 Task: Change  the formatting of the data to Which is Less than 10, In conditional formating, put the option 'Light Red Fill with Drak Red Text. 'add another formatting option Format As Table, insert the option Blue Table style Light 9 In the sheet   Revive Sales templetes   book
Action: Mouse moved to (20, 184)
Screenshot: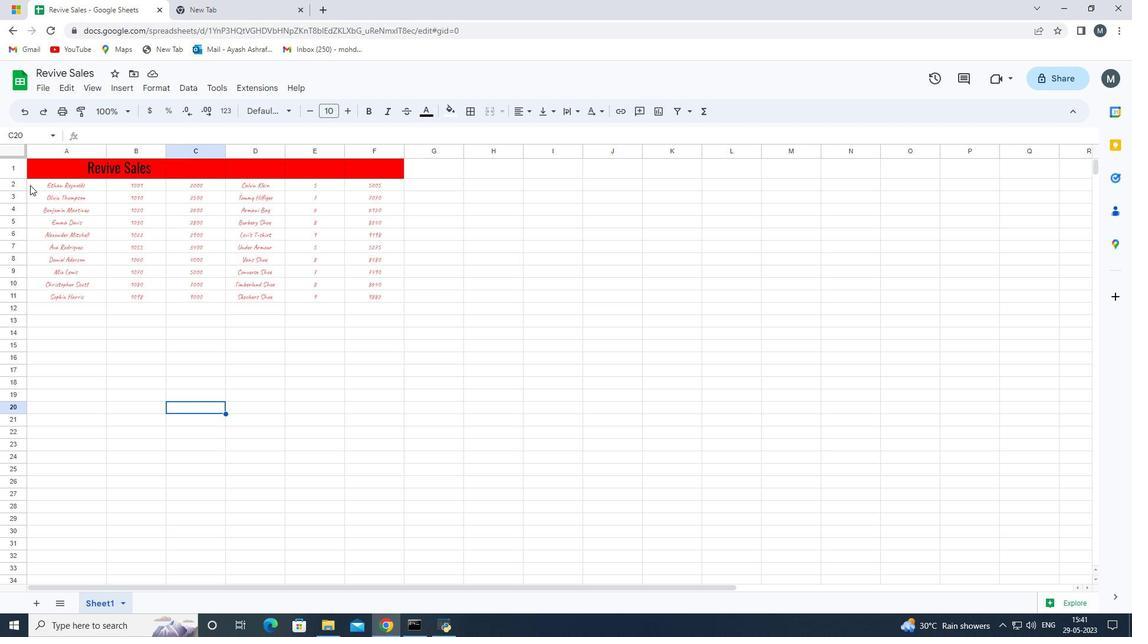 
Action: Mouse pressed left at (20, 184)
Screenshot: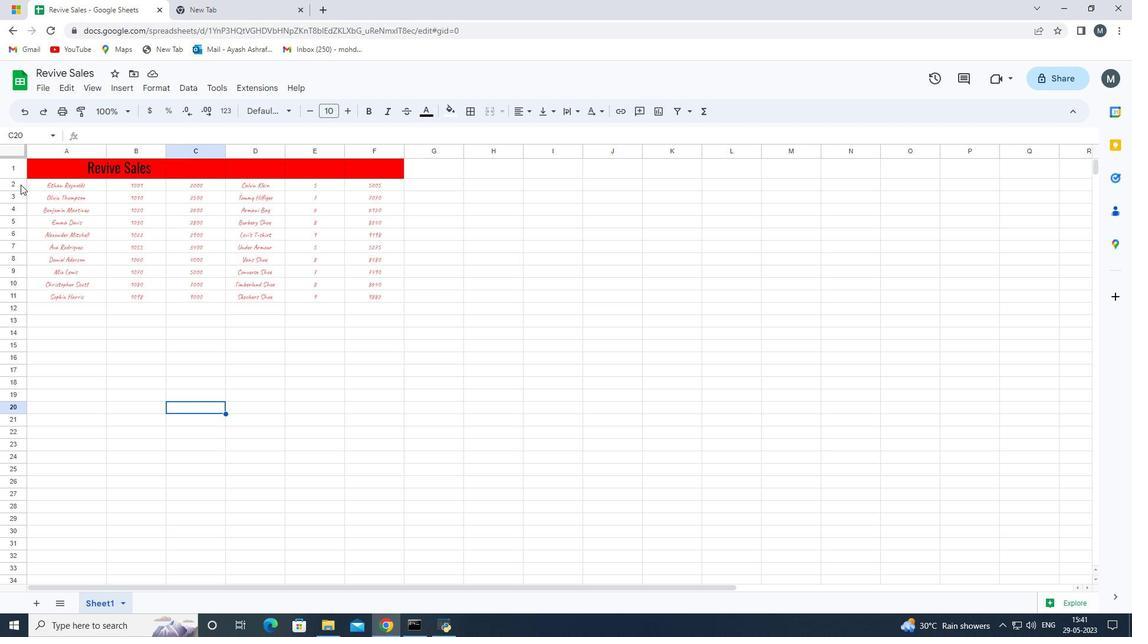 
Action: Mouse moved to (161, 86)
Screenshot: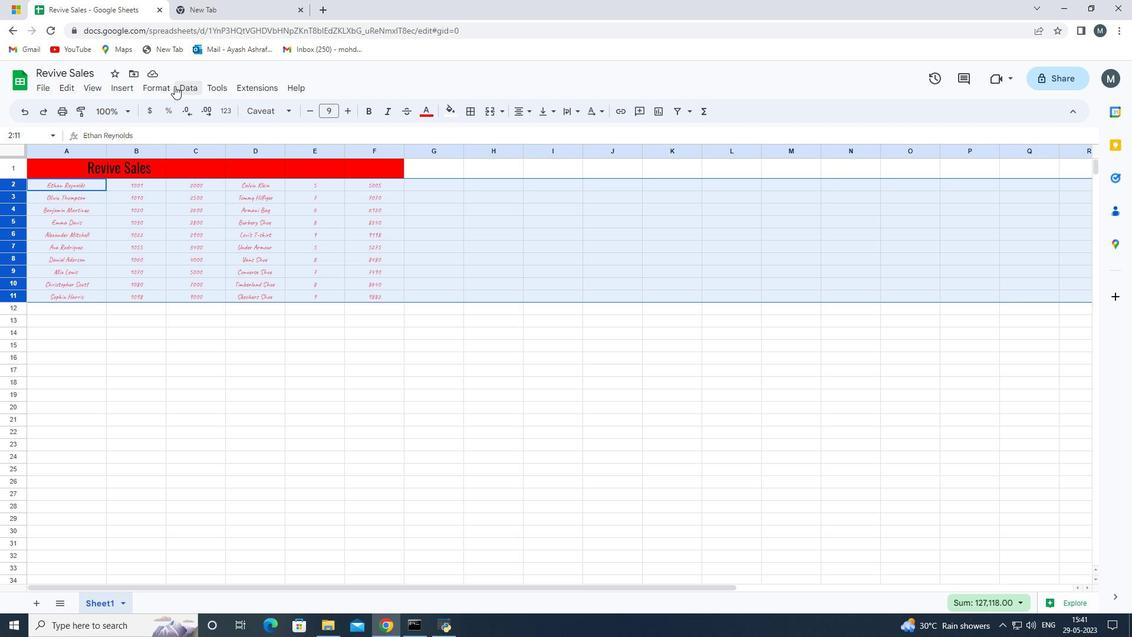 
Action: Mouse pressed left at (161, 86)
Screenshot: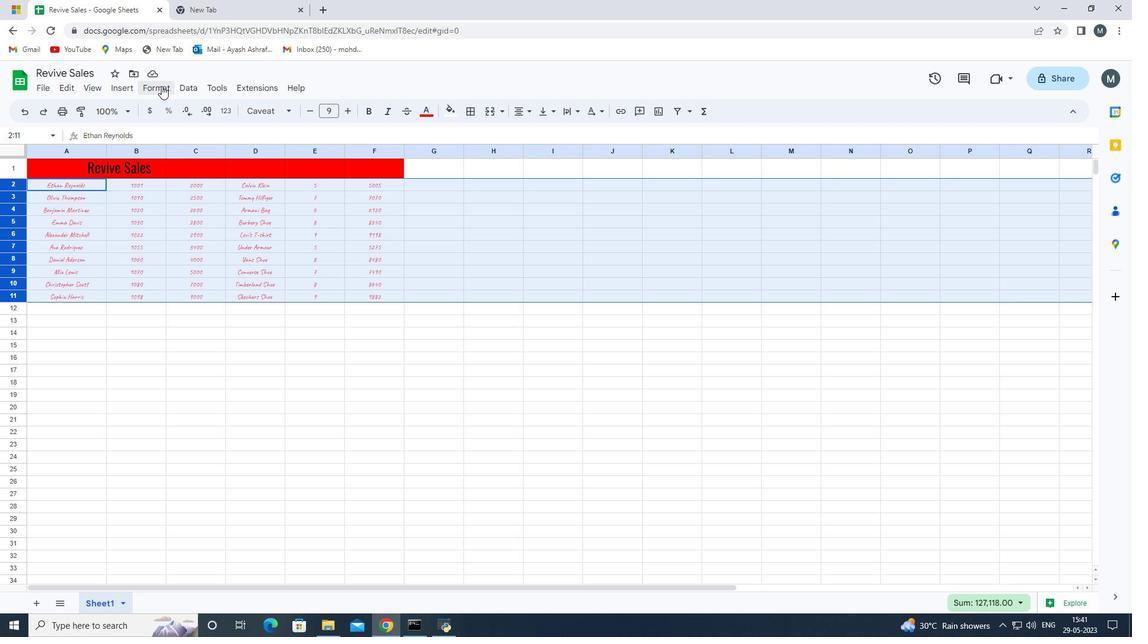 
Action: Mouse moved to (201, 290)
Screenshot: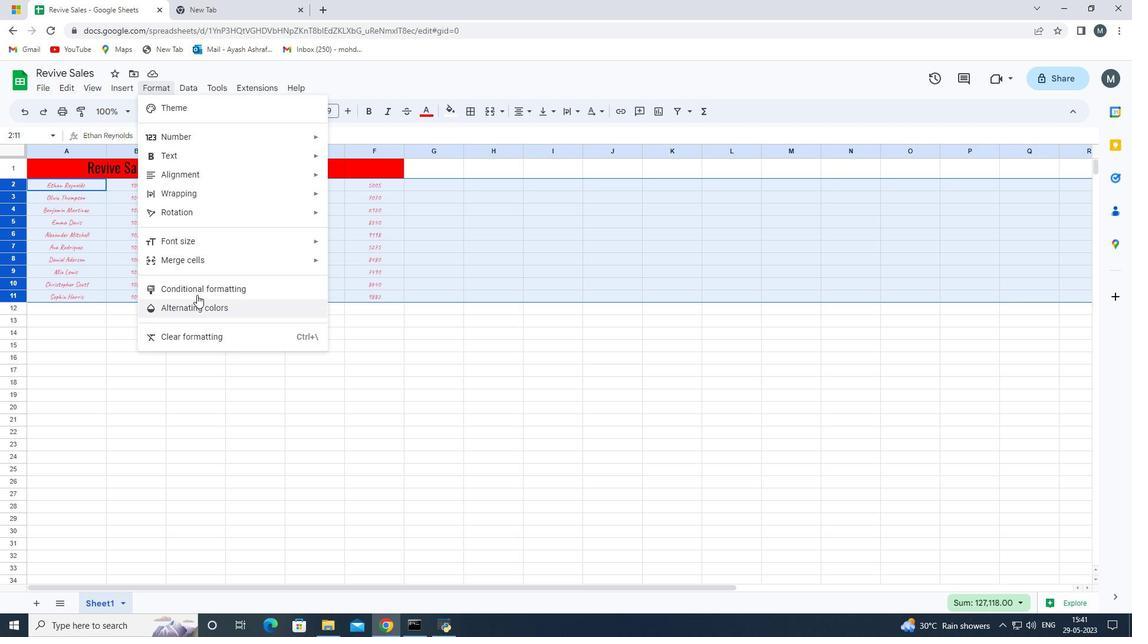 
Action: Mouse pressed left at (201, 290)
Screenshot: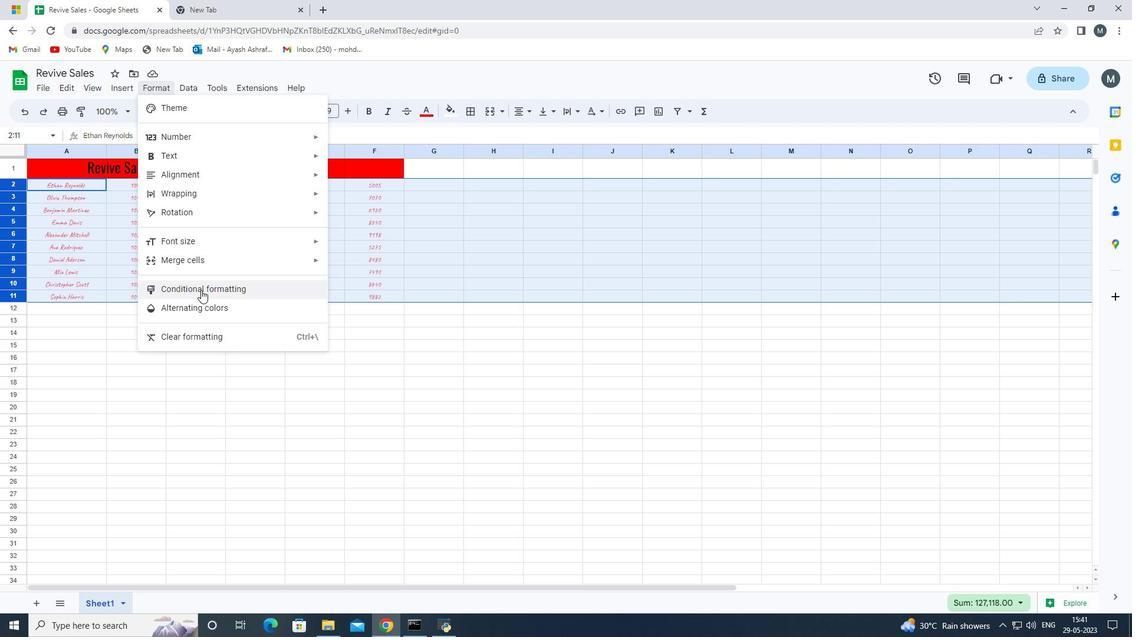 
Action: Mouse moved to (975, 270)
Screenshot: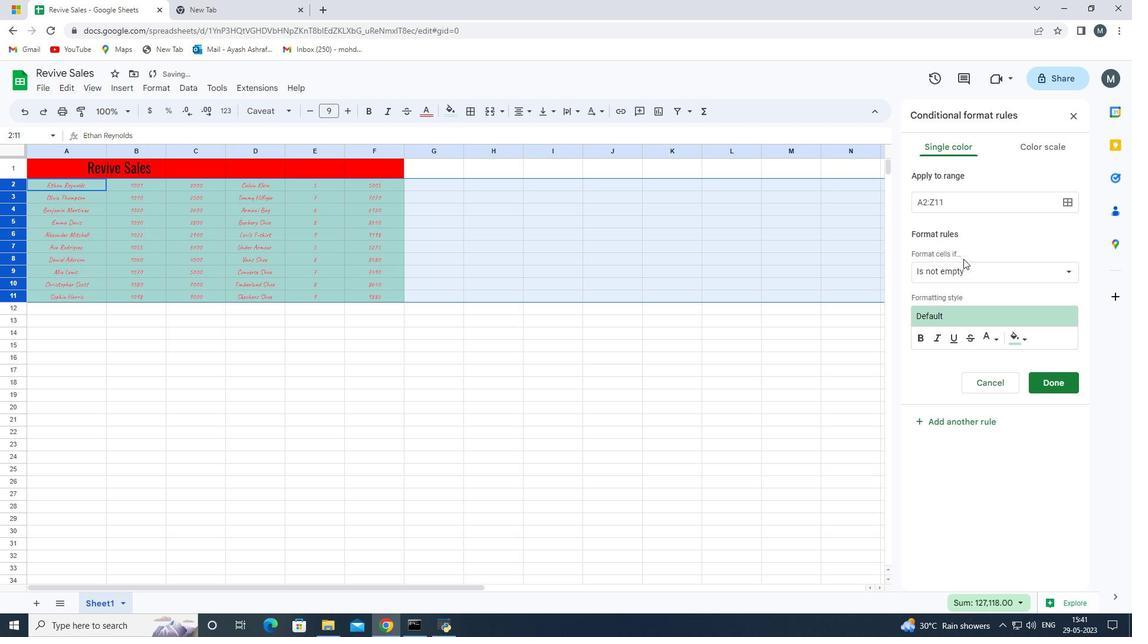 
Action: Mouse pressed left at (975, 270)
Screenshot: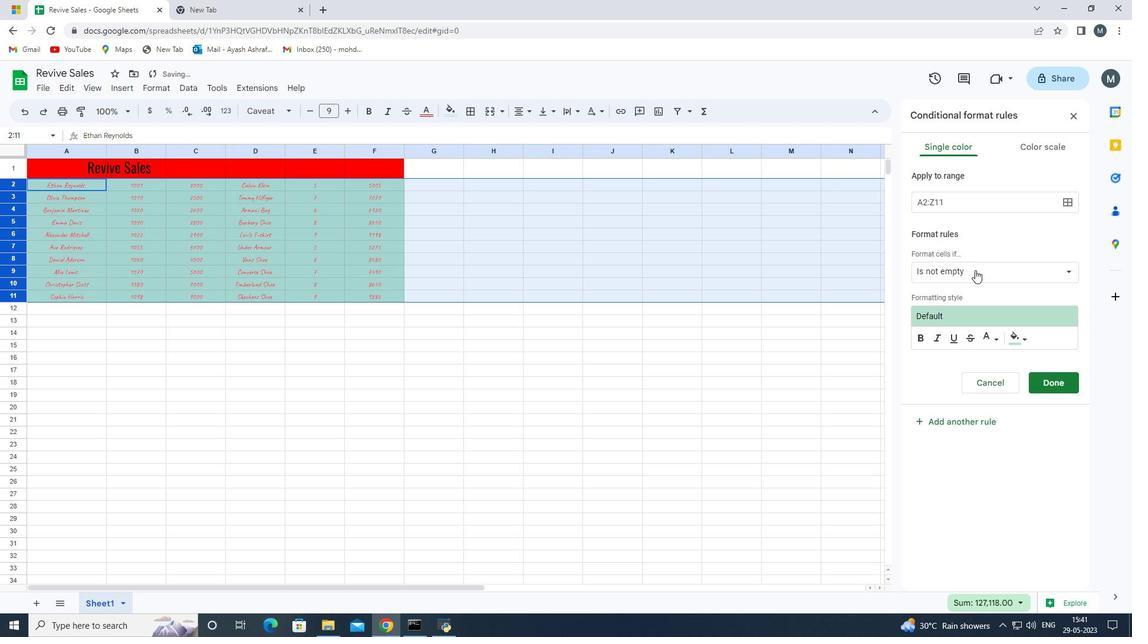 
Action: Mouse moved to (970, 499)
Screenshot: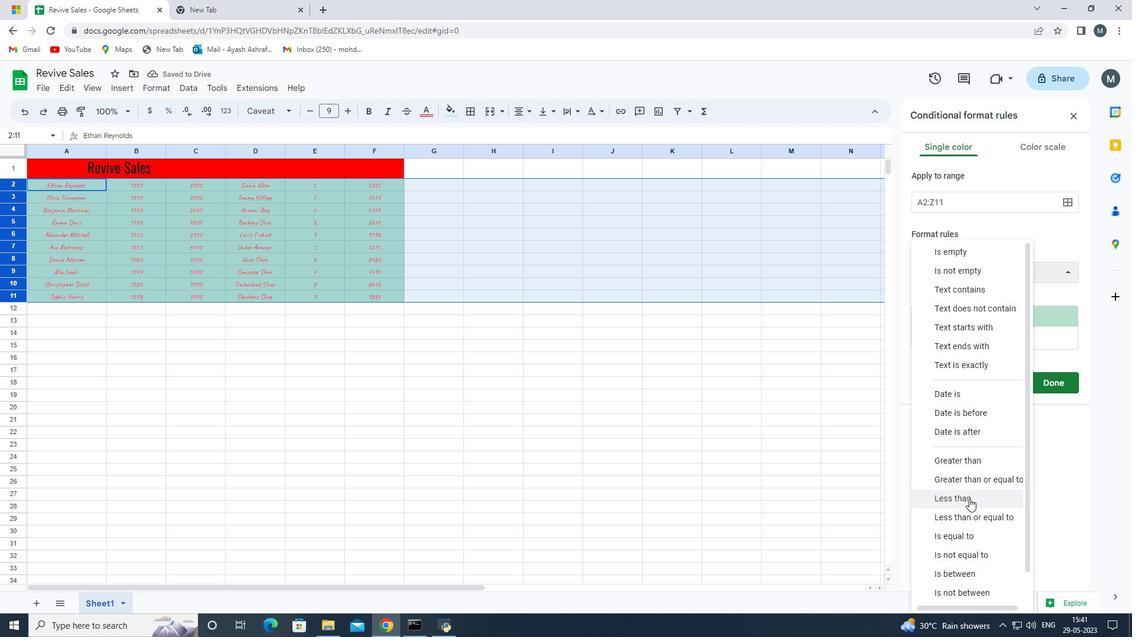
Action: Mouse pressed left at (970, 499)
Screenshot: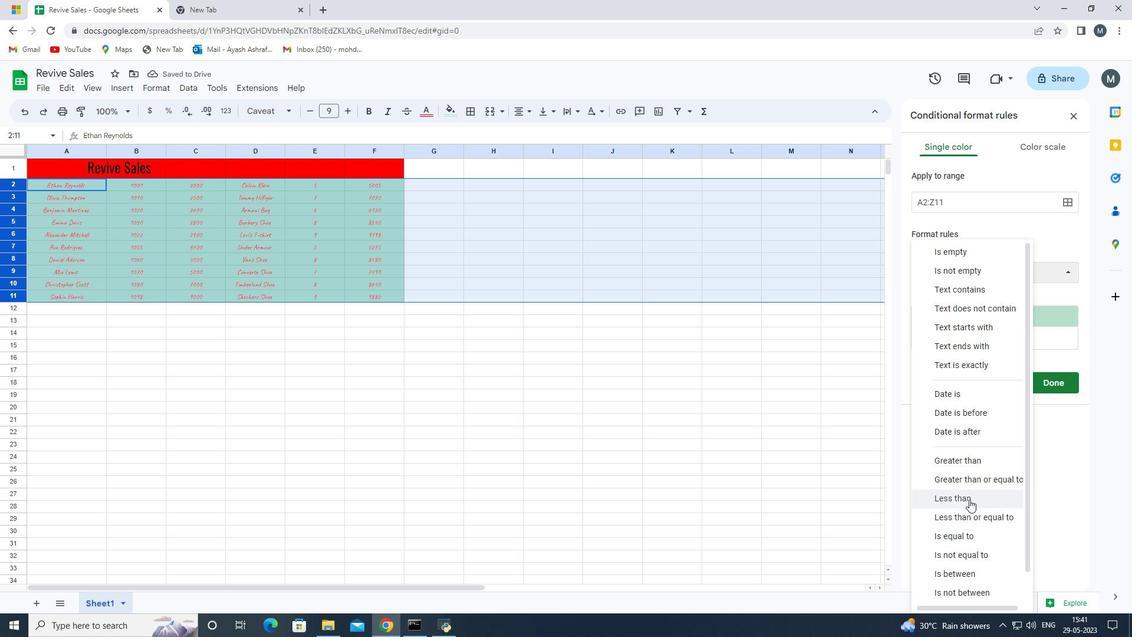 
Action: Mouse moved to (953, 299)
Screenshot: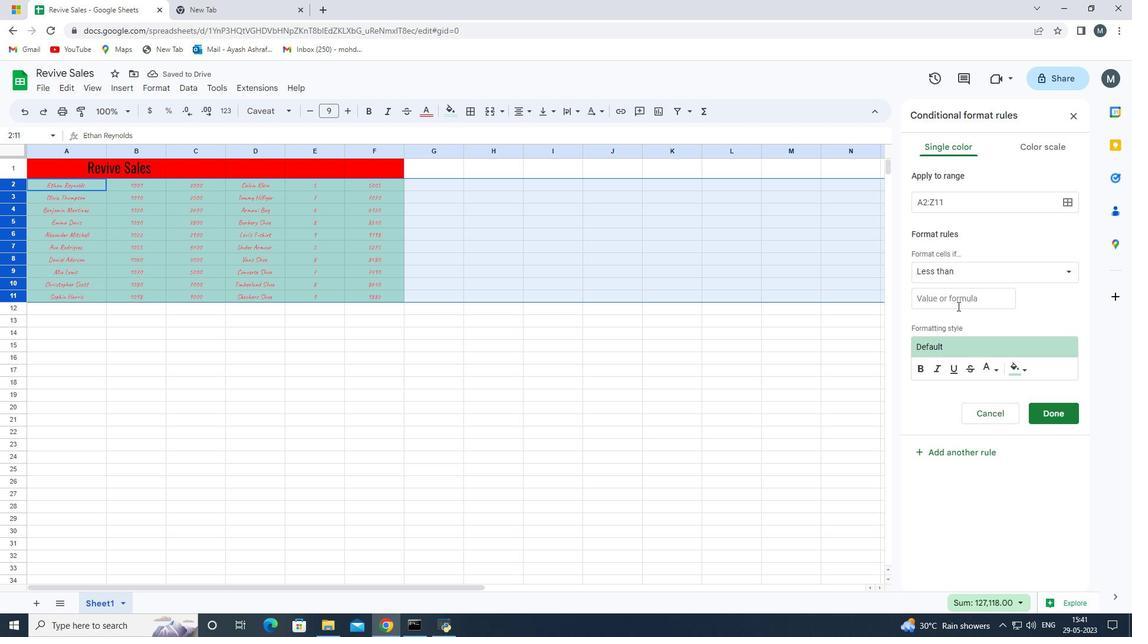 
Action: Mouse pressed left at (953, 299)
Screenshot: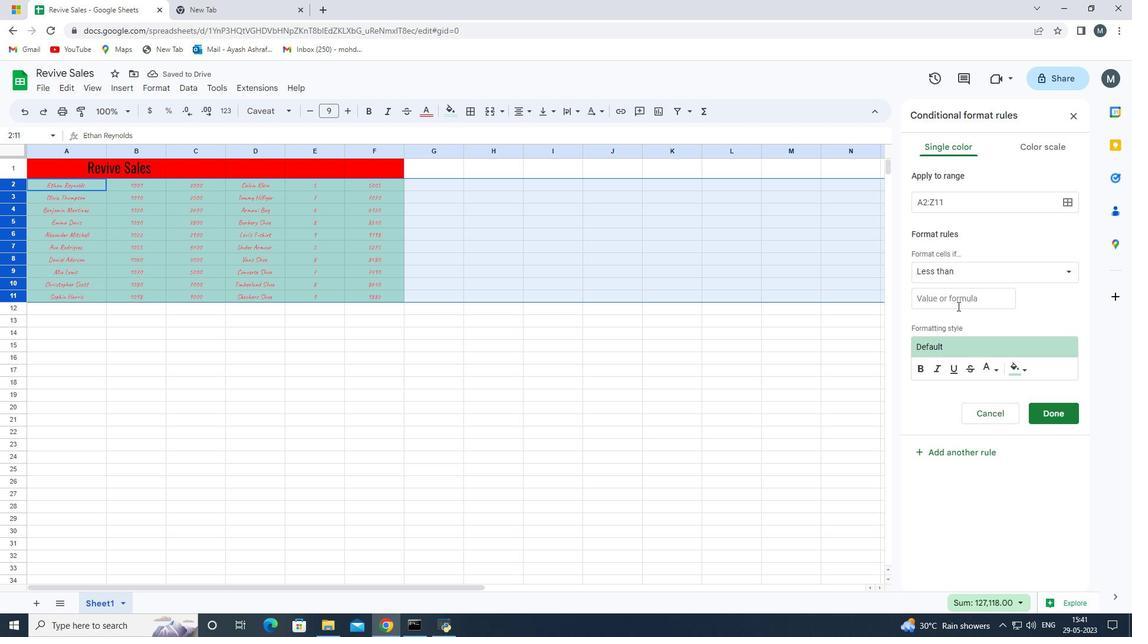 
Action: Key pressed 10
Screenshot: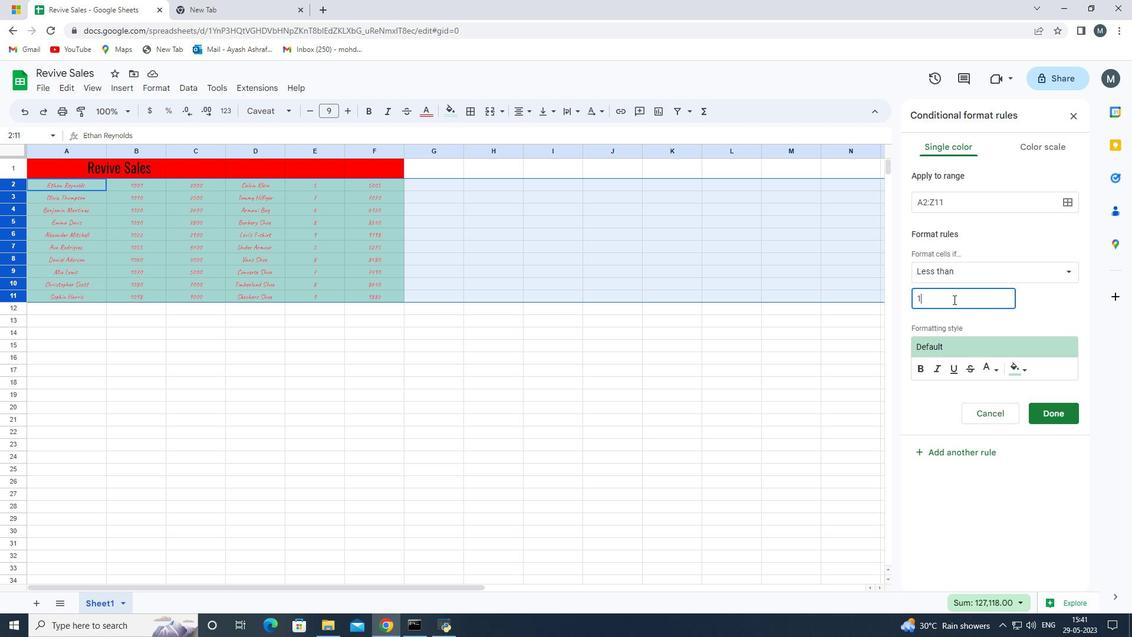 
Action: Mouse moved to (1020, 369)
Screenshot: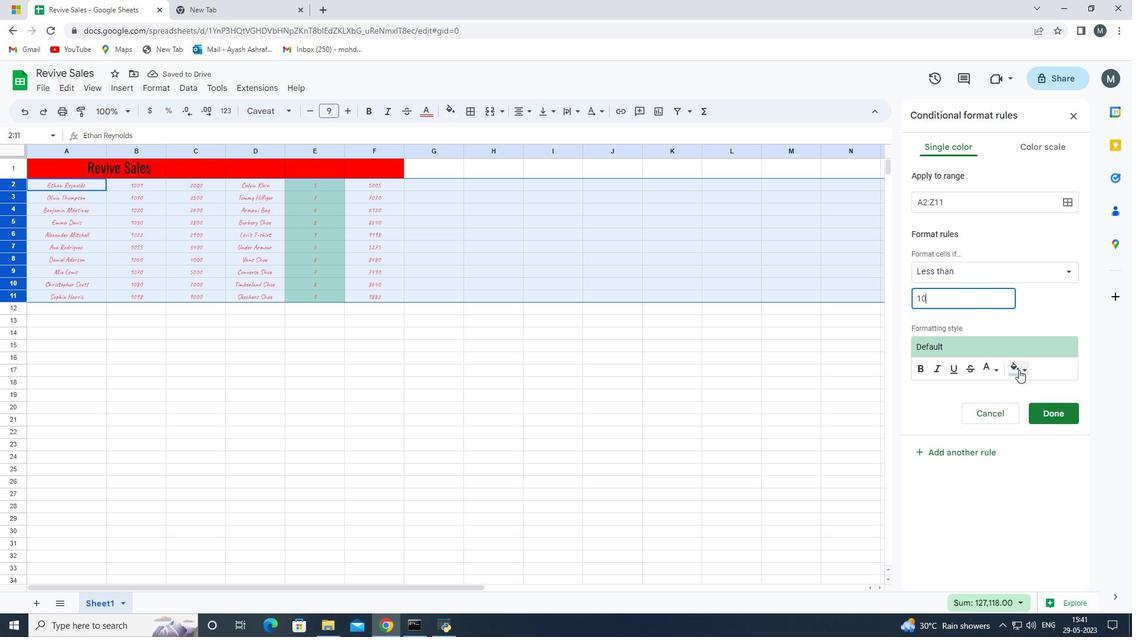 
Action: Mouse pressed left at (1020, 369)
Screenshot: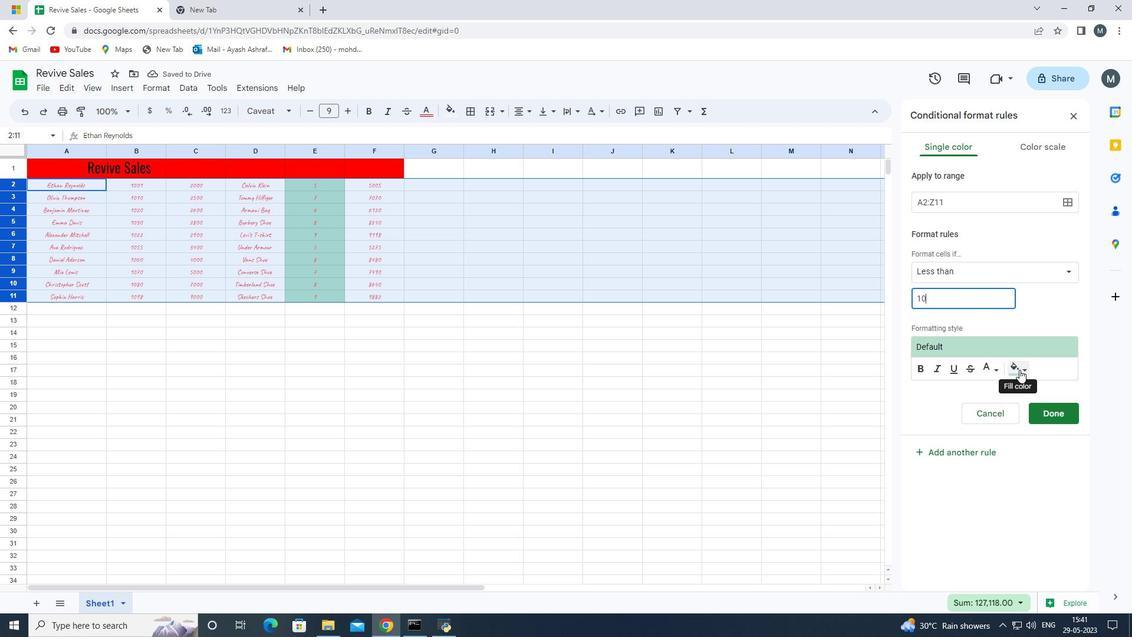 
Action: Mouse moved to (990, 411)
Screenshot: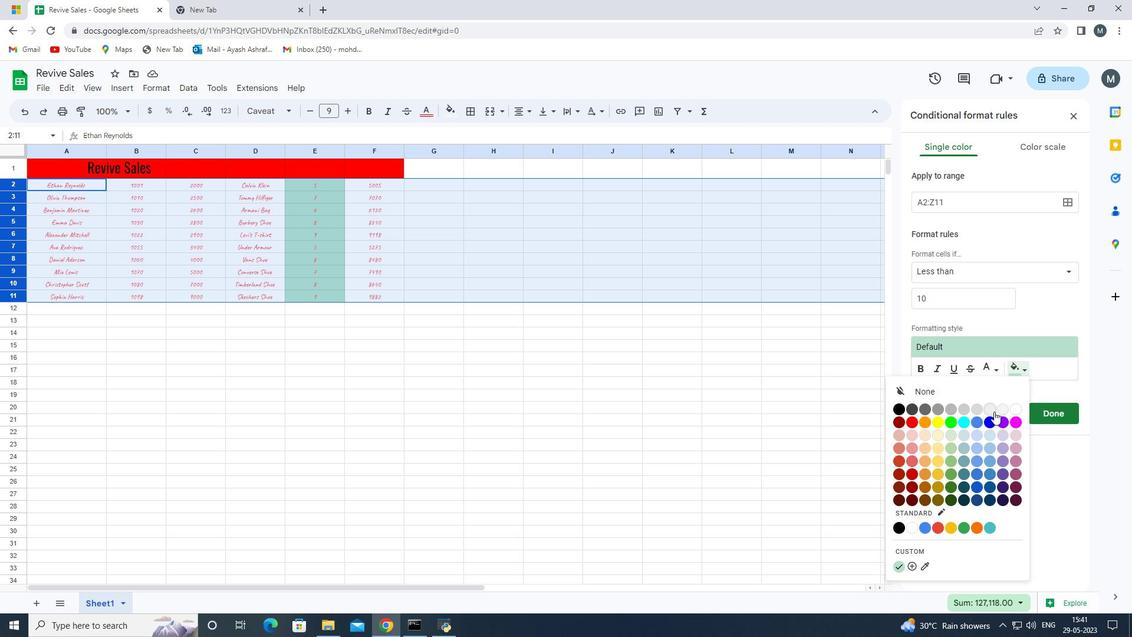
Action: Mouse pressed left at (990, 411)
Screenshot: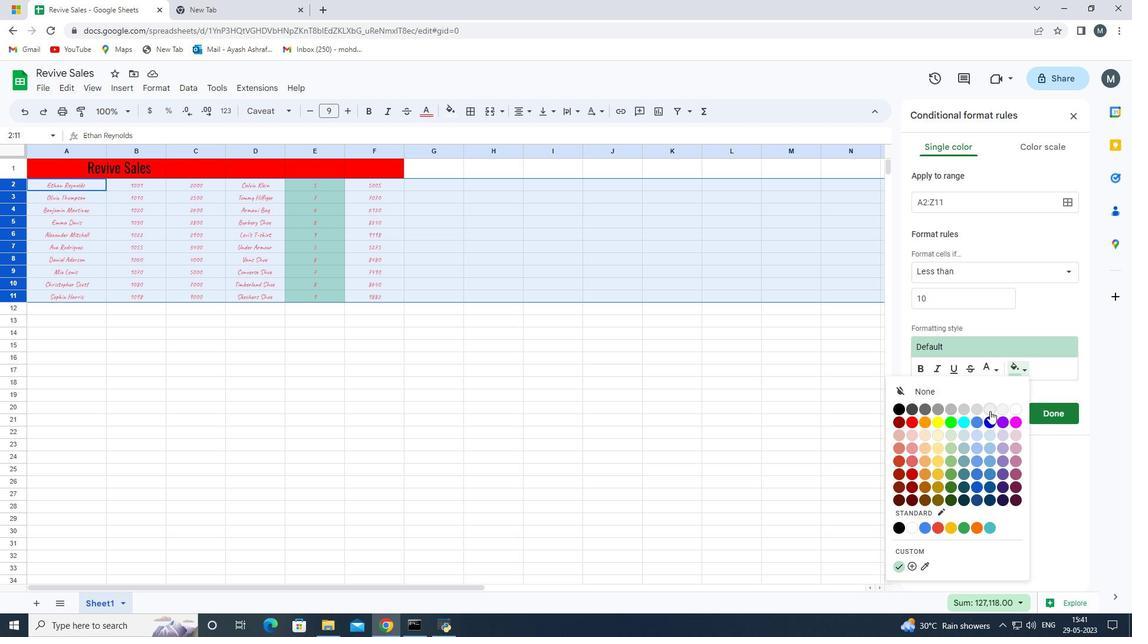 
Action: Mouse moved to (991, 371)
Screenshot: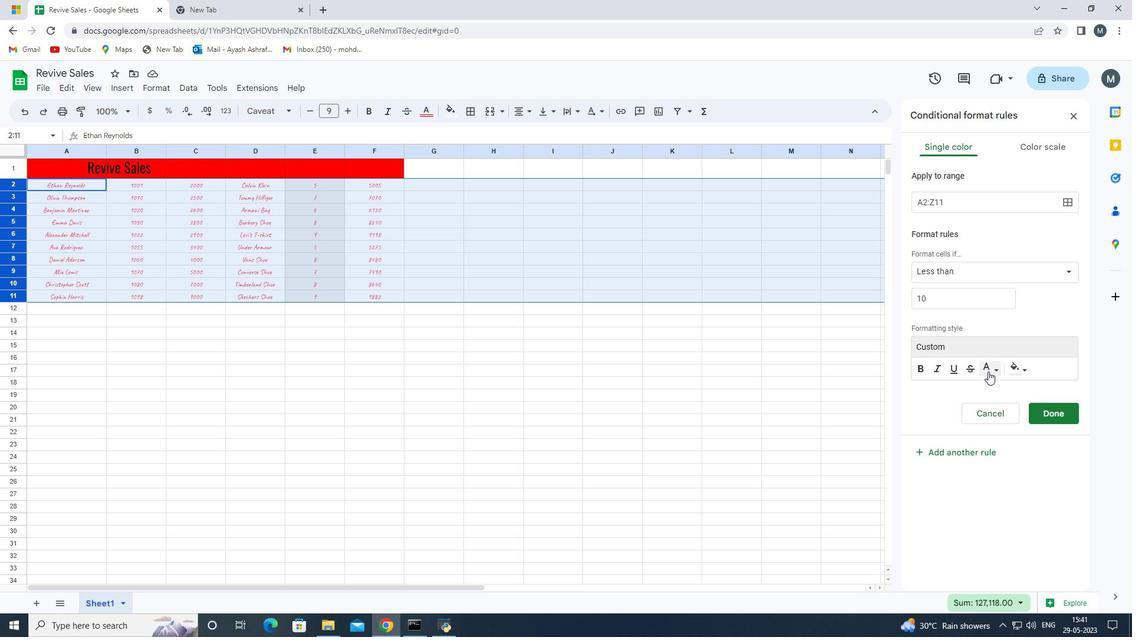 
Action: Mouse pressed left at (991, 371)
Screenshot: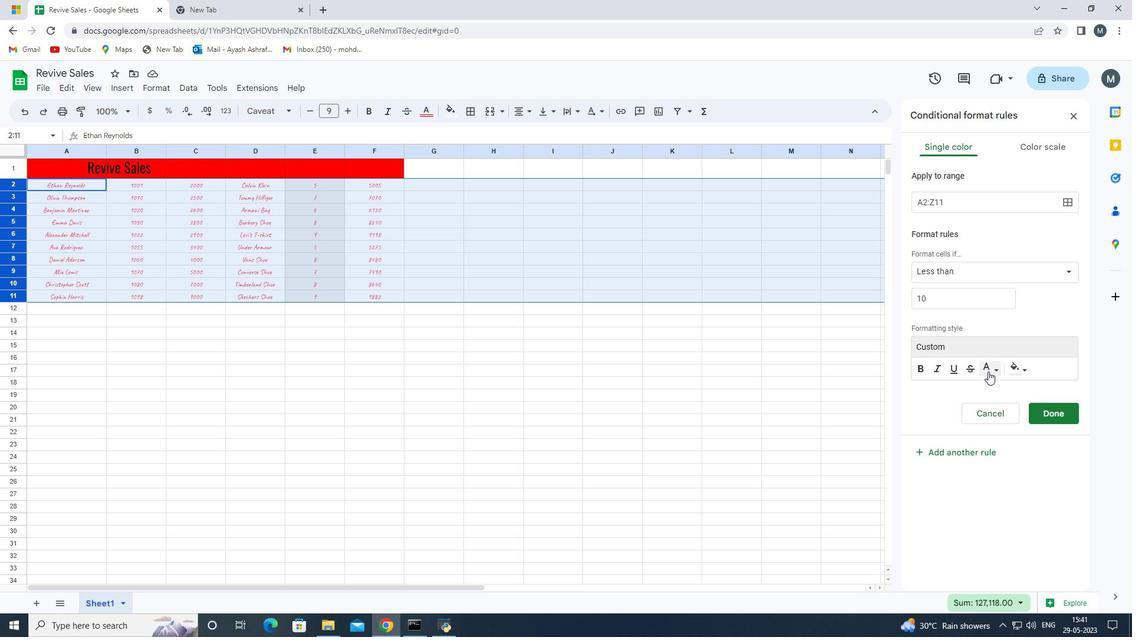 
Action: Mouse moved to (995, 471)
Screenshot: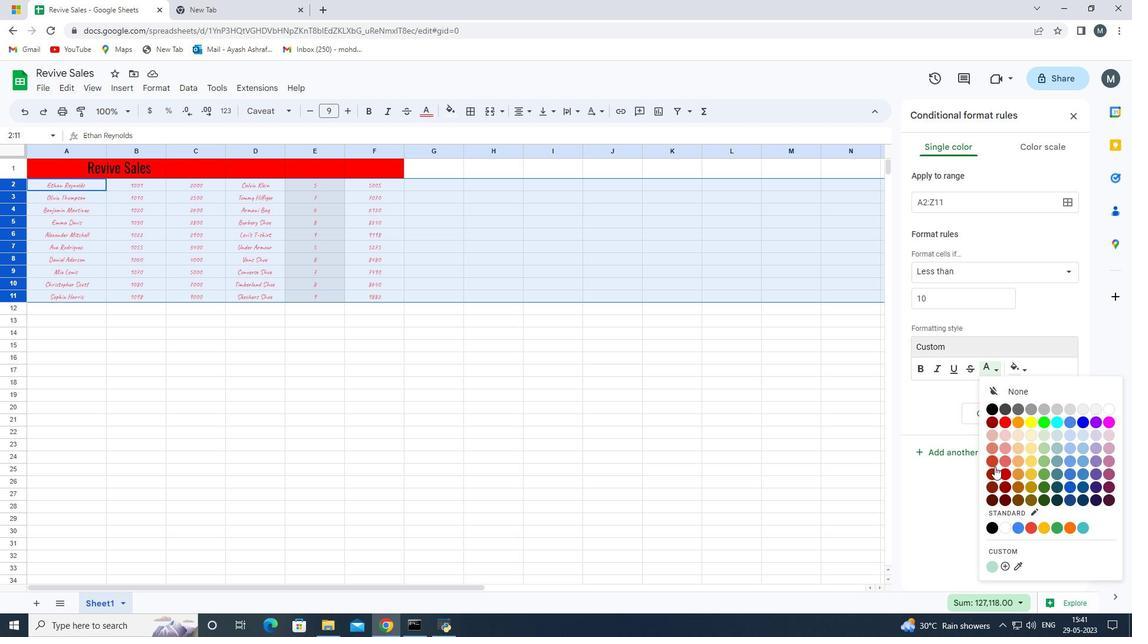 
Action: Mouse pressed left at (995, 471)
Screenshot: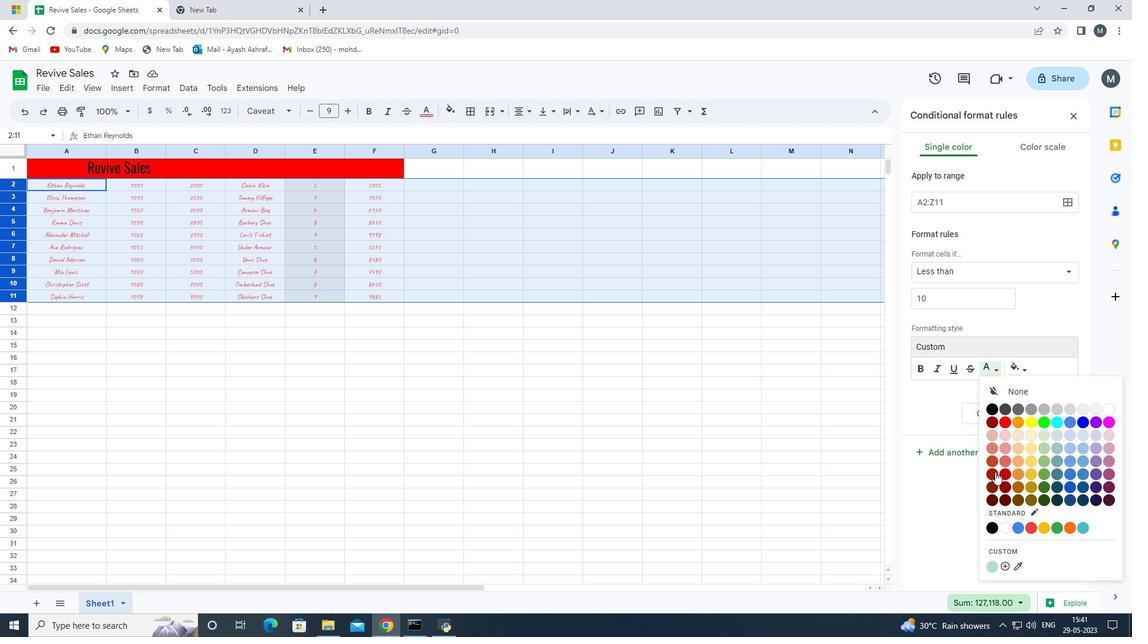 
Action: Mouse moved to (163, 85)
Screenshot: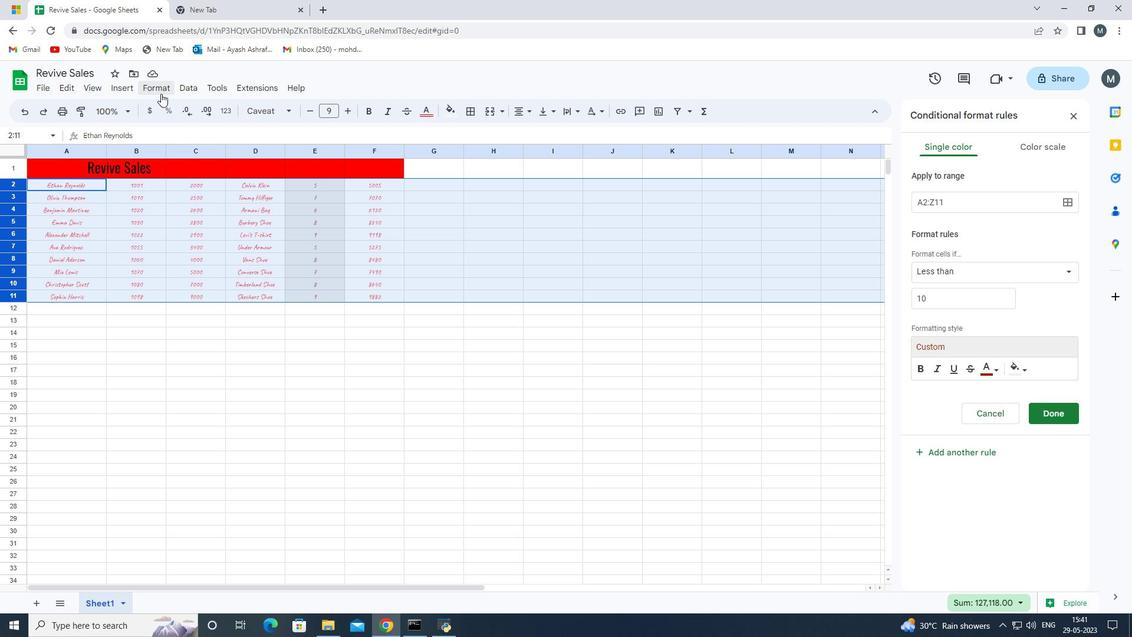 
Action: Mouse pressed left at (163, 85)
Screenshot: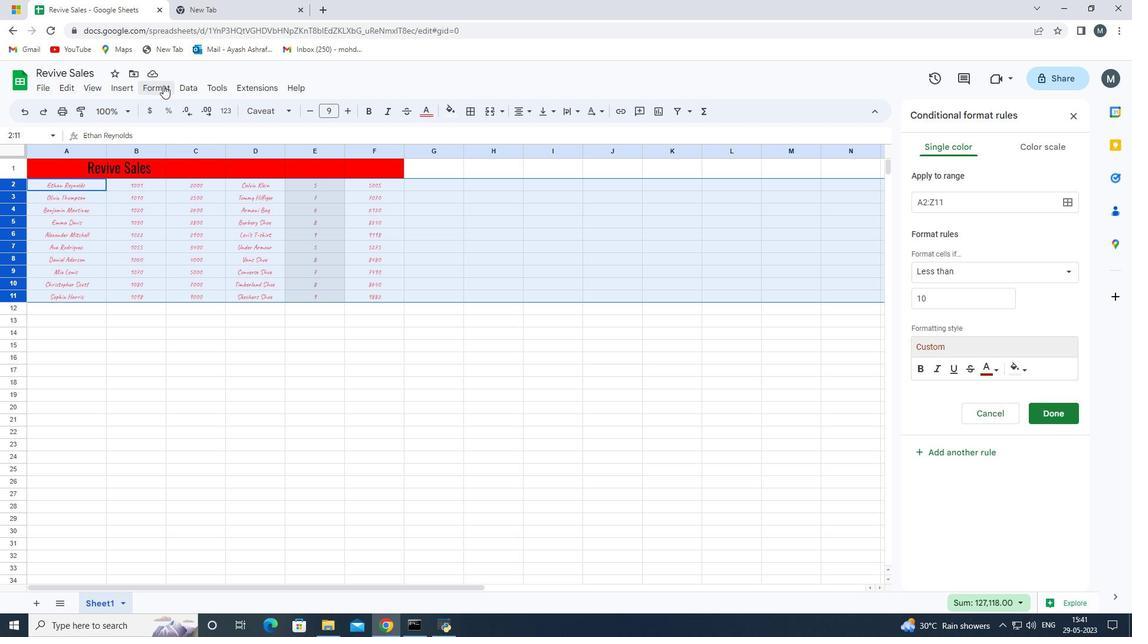 
Action: Mouse moved to (209, 311)
Screenshot: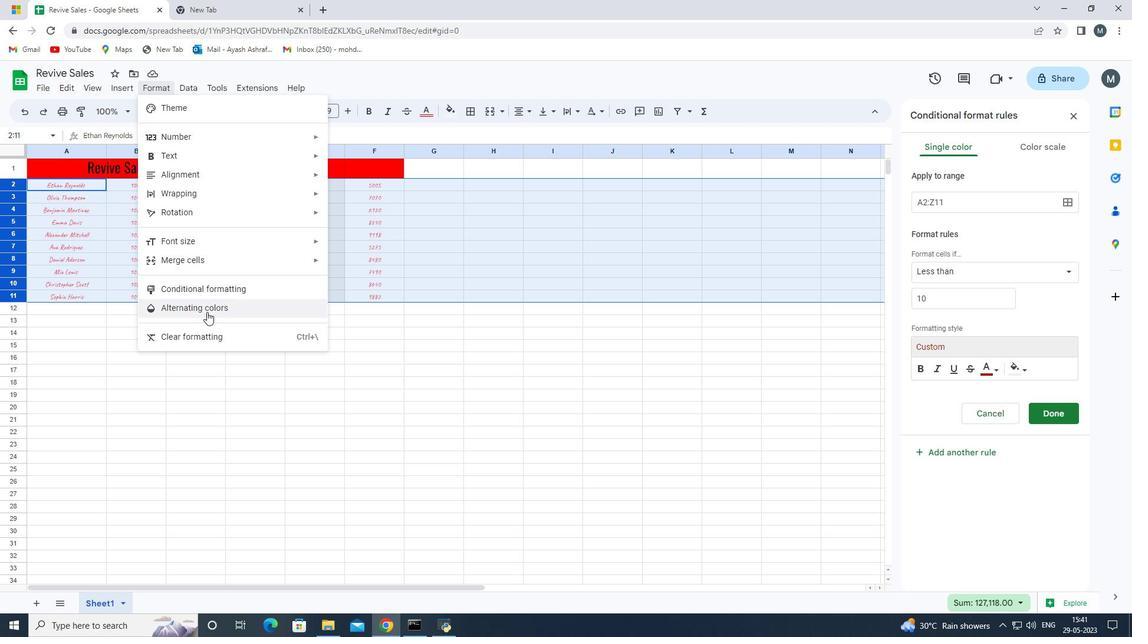 
Action: Mouse pressed left at (209, 311)
Screenshot: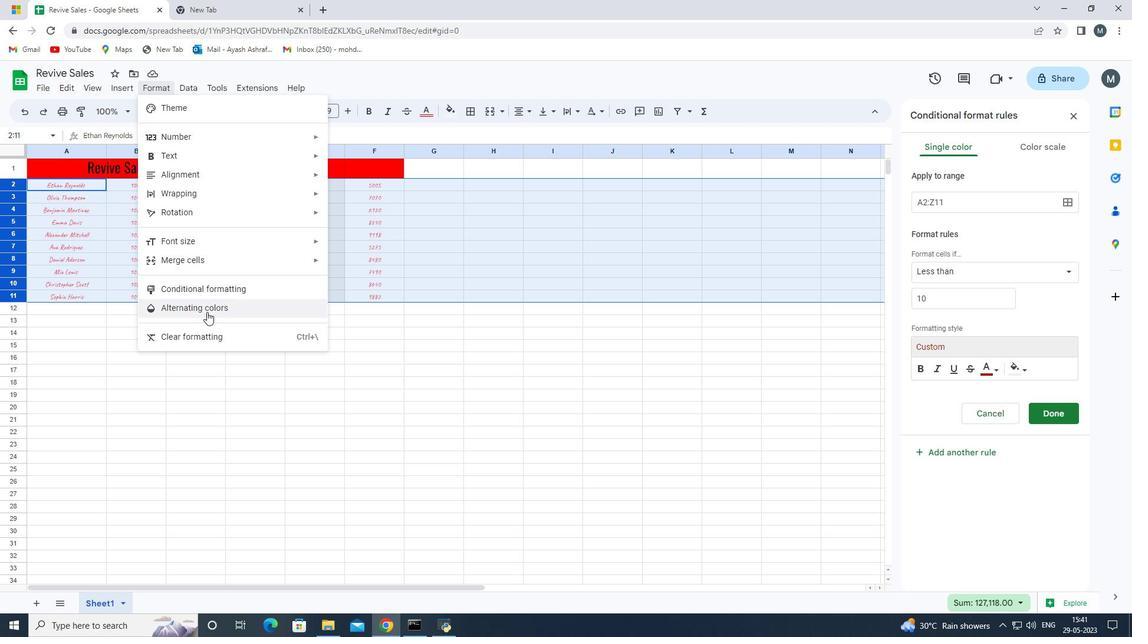 
Action: Mouse moved to (1044, 264)
Screenshot: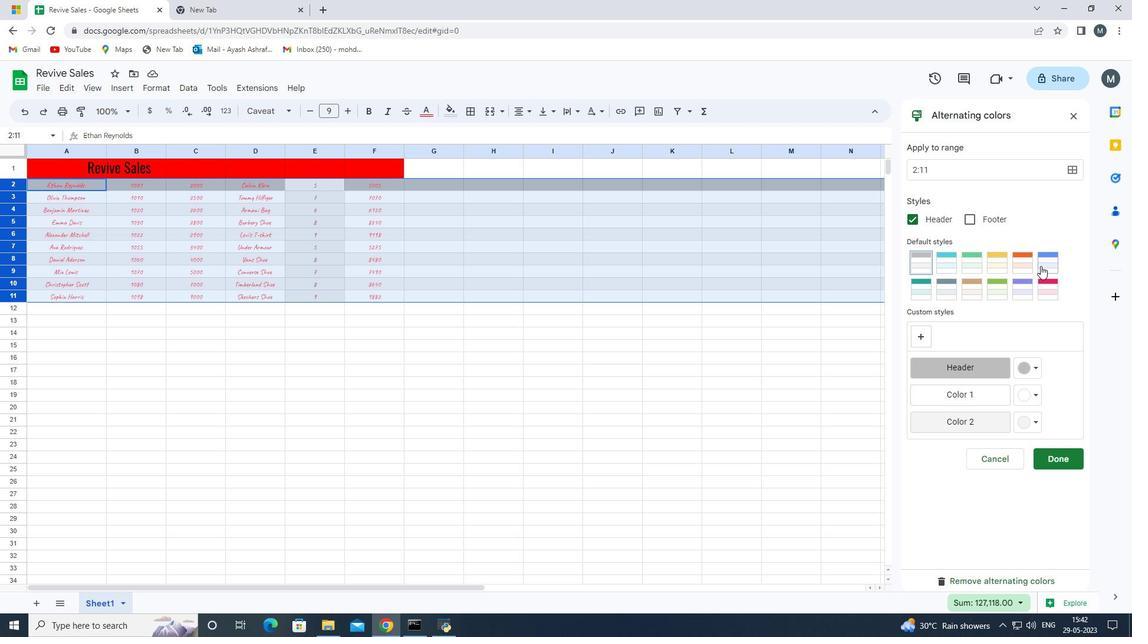 
Action: Mouse pressed left at (1044, 264)
Screenshot: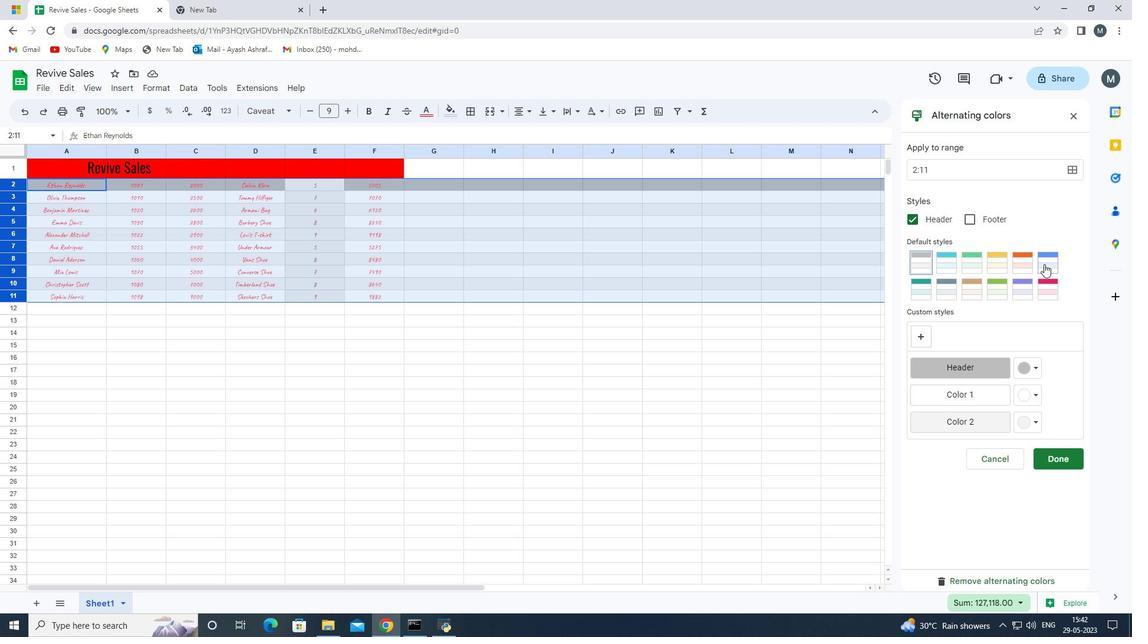
Action: Mouse moved to (918, 338)
Screenshot: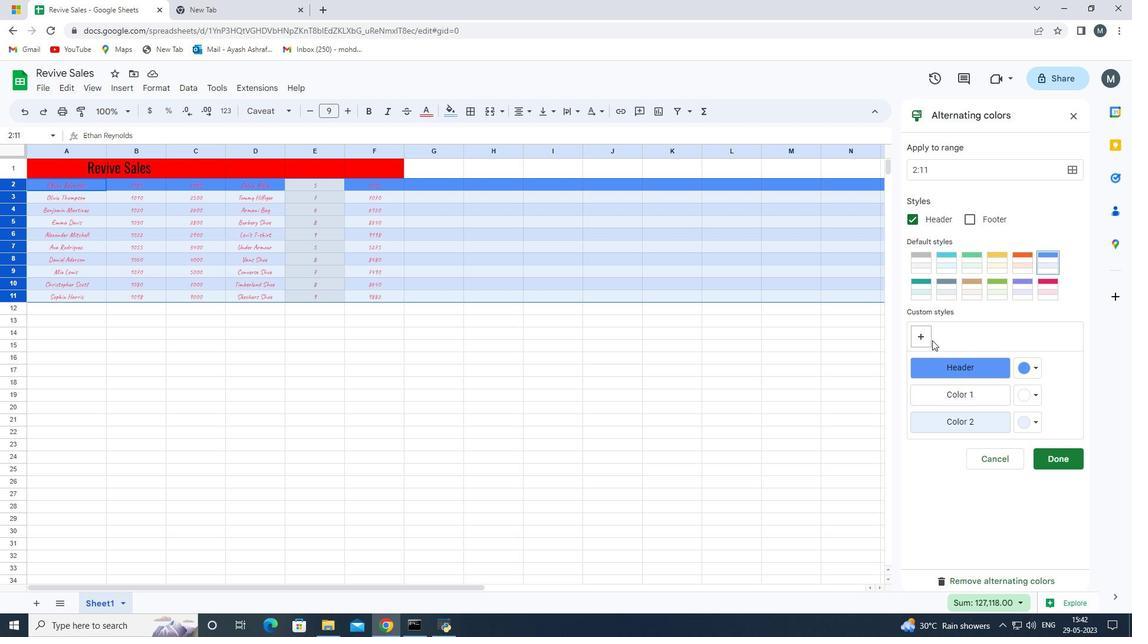 
Action: Mouse pressed left at (918, 338)
Screenshot: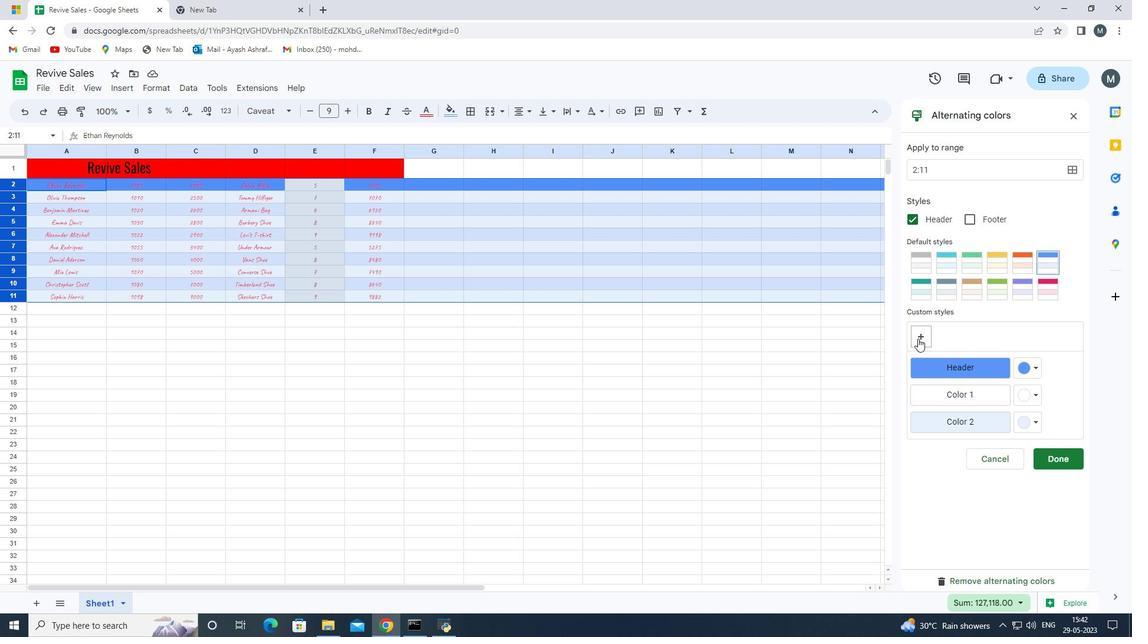 
Action: Mouse moved to (1034, 369)
Screenshot: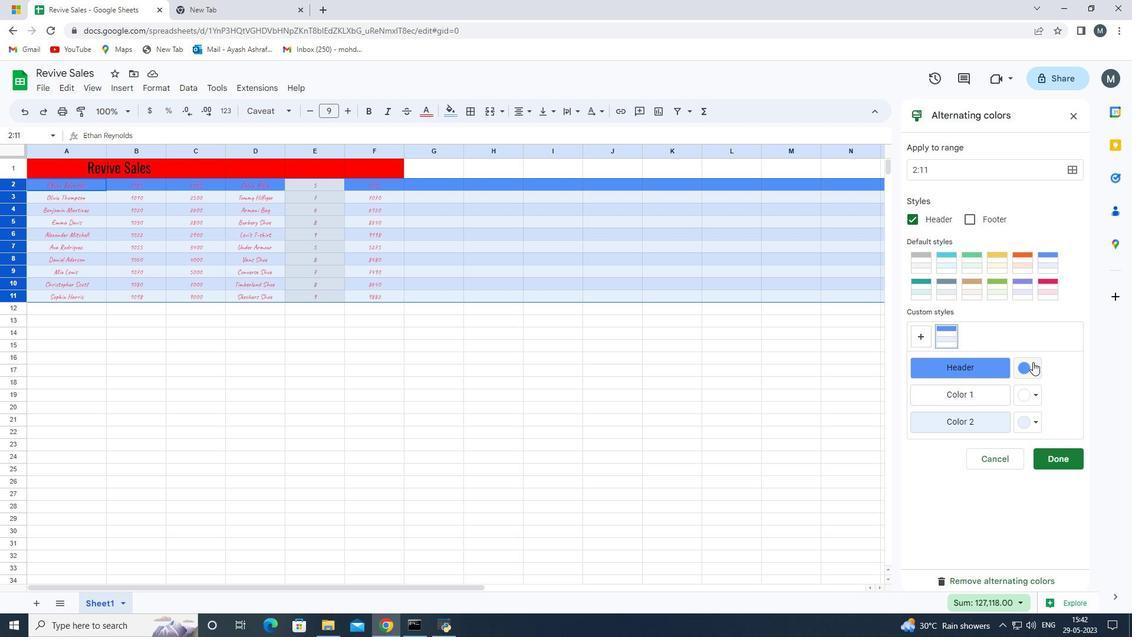 
Action: Mouse pressed left at (1034, 369)
Screenshot: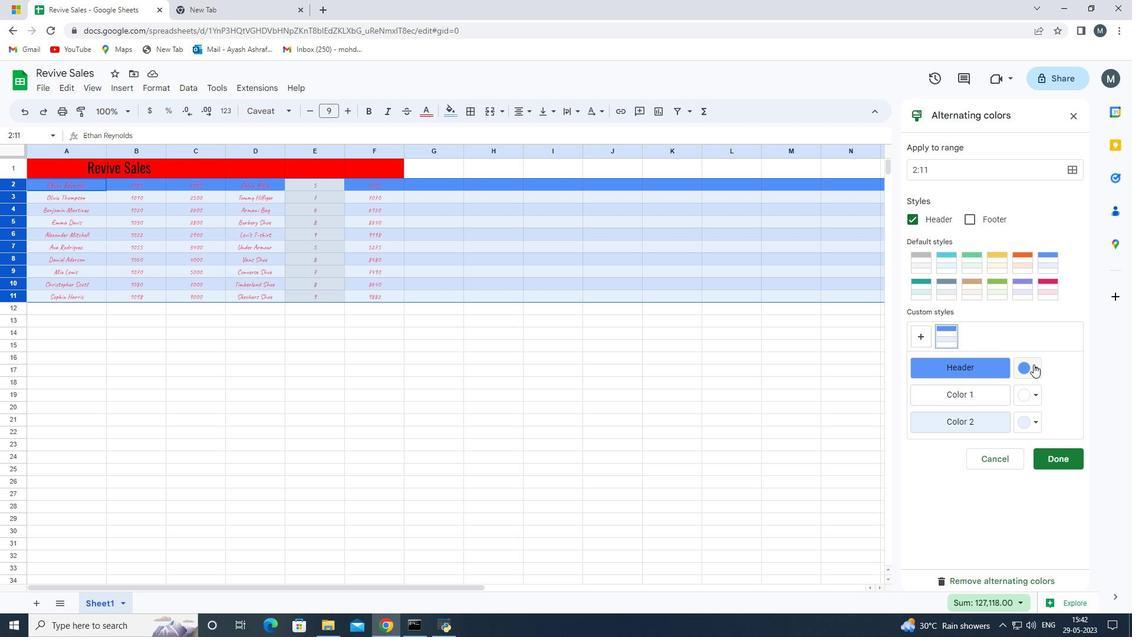
Action: Mouse moved to (992, 458)
Screenshot: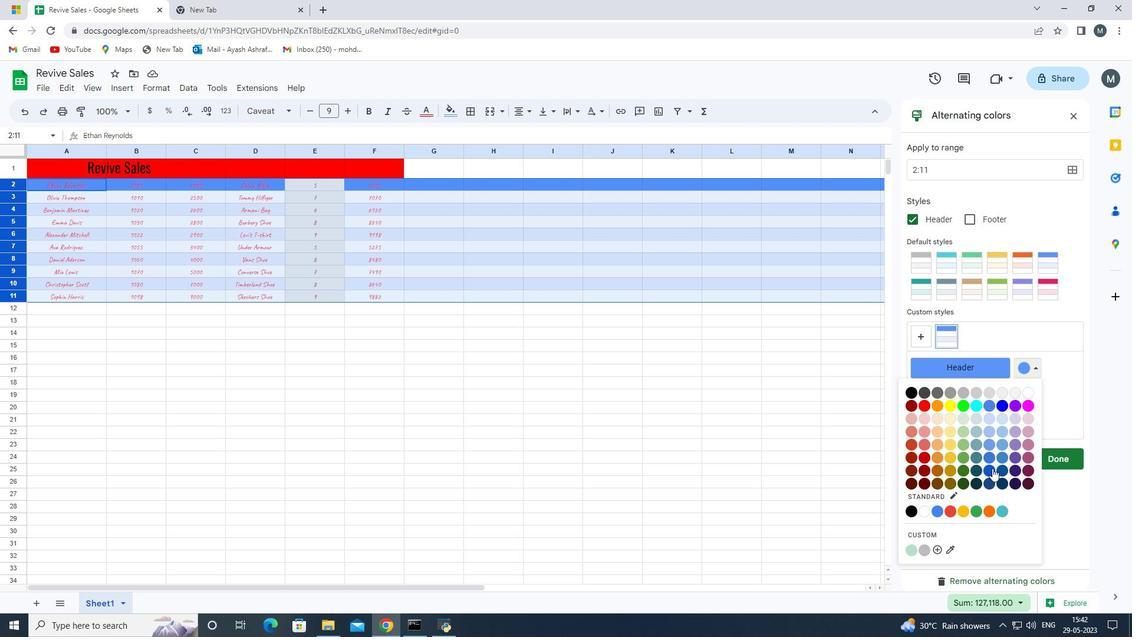 
Action: Mouse pressed left at (992, 458)
Screenshot: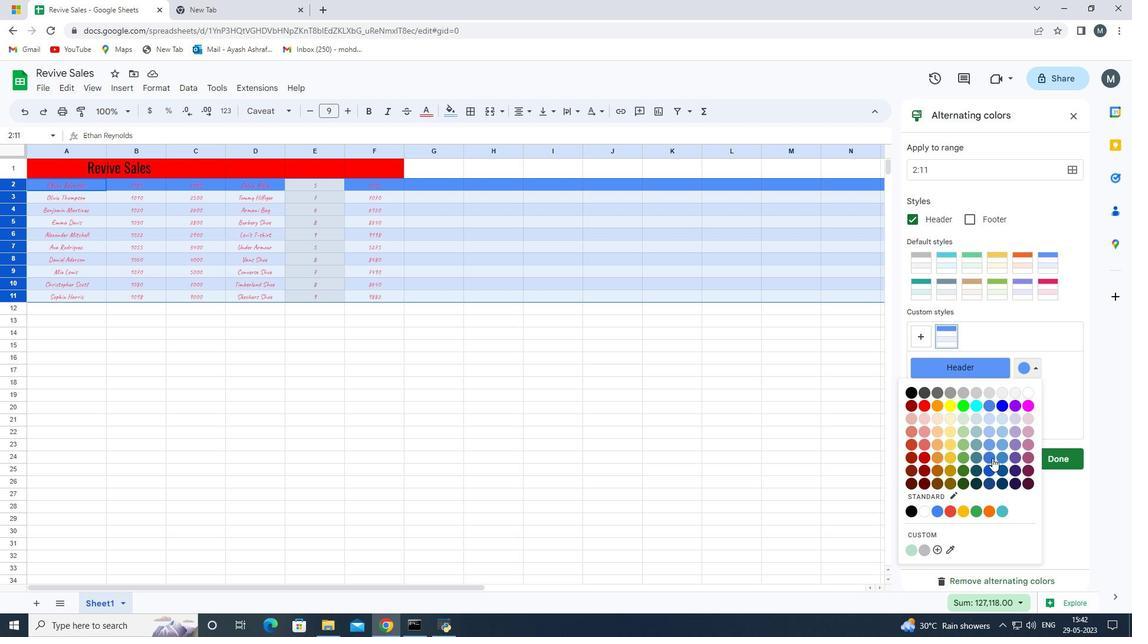 
Action: Mouse moved to (751, 443)
Screenshot: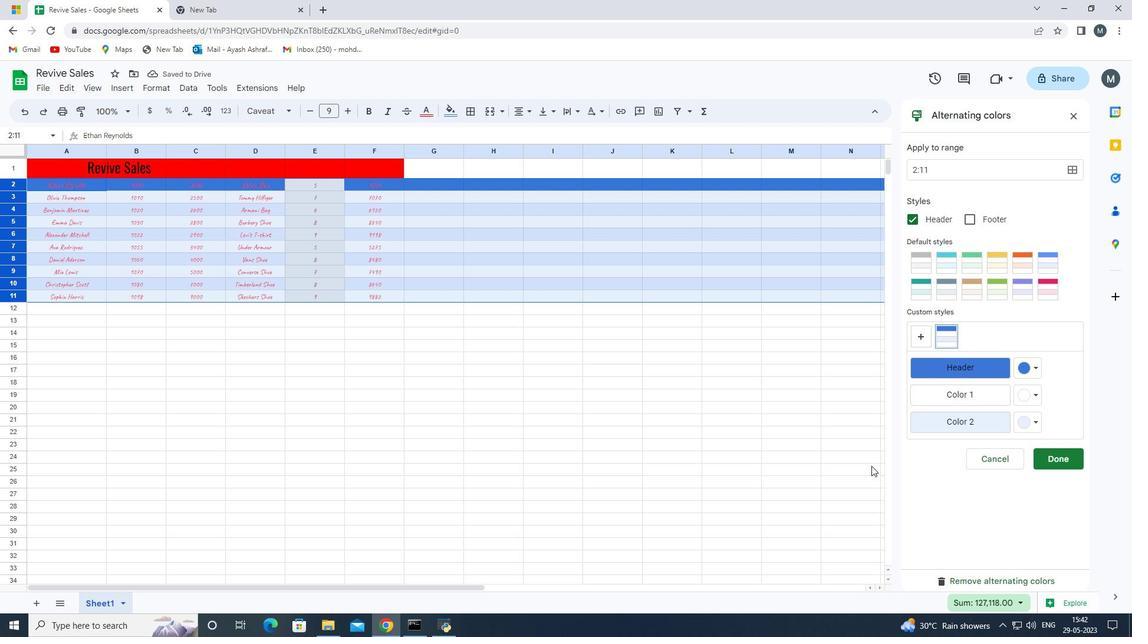 
Action: Mouse pressed left at (751, 443)
Screenshot: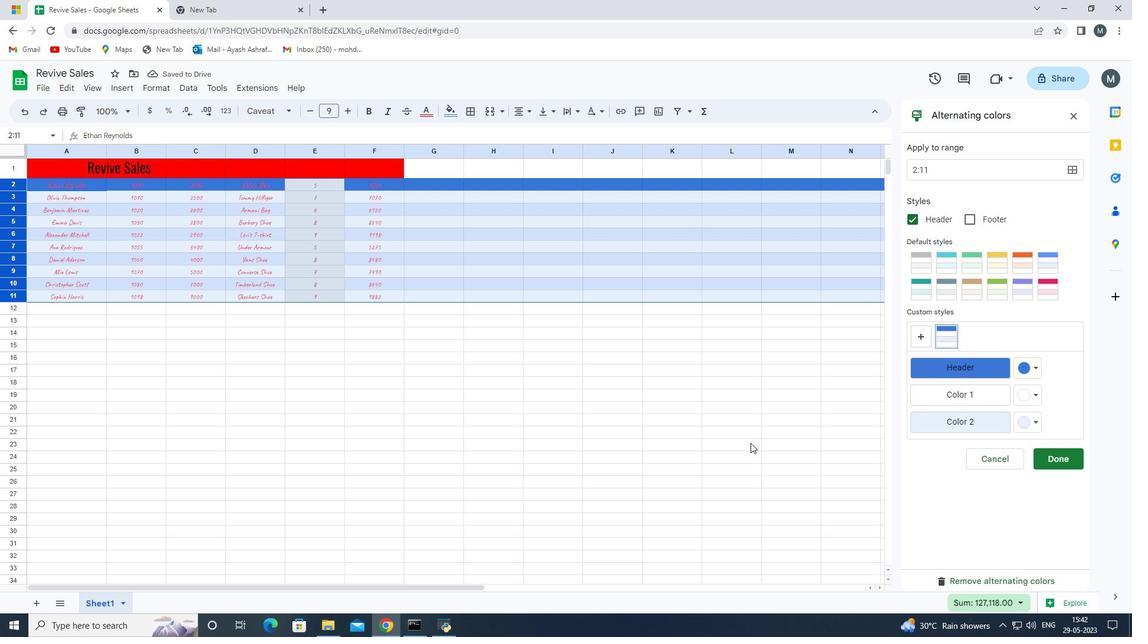 
Action: Mouse moved to (435, 187)
Screenshot: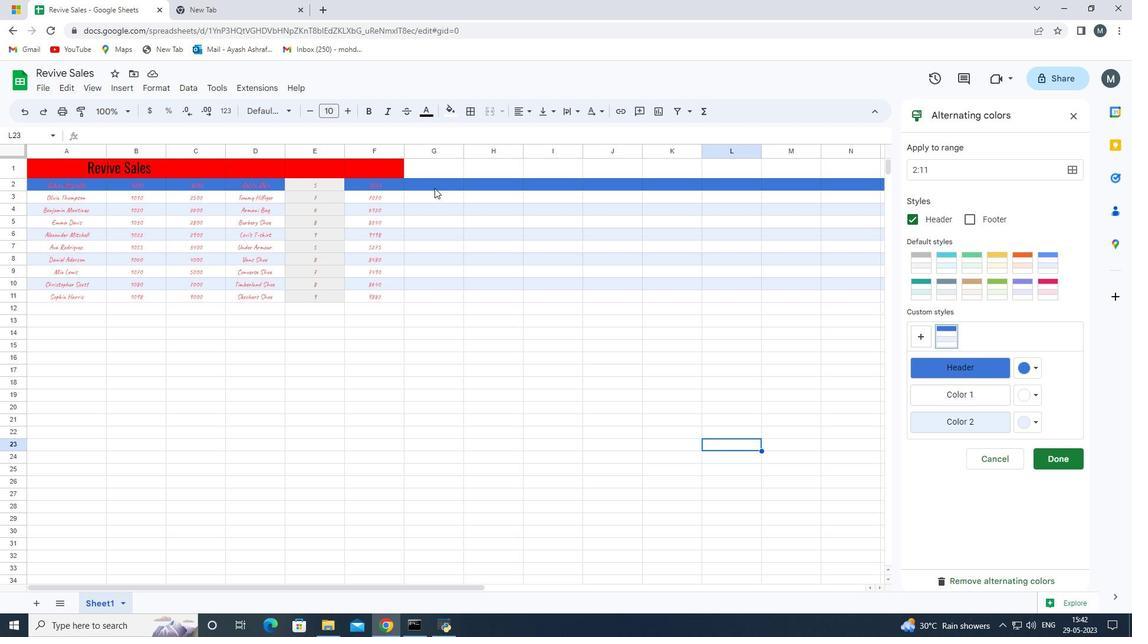 
Action: Mouse pressed left at (435, 187)
Screenshot: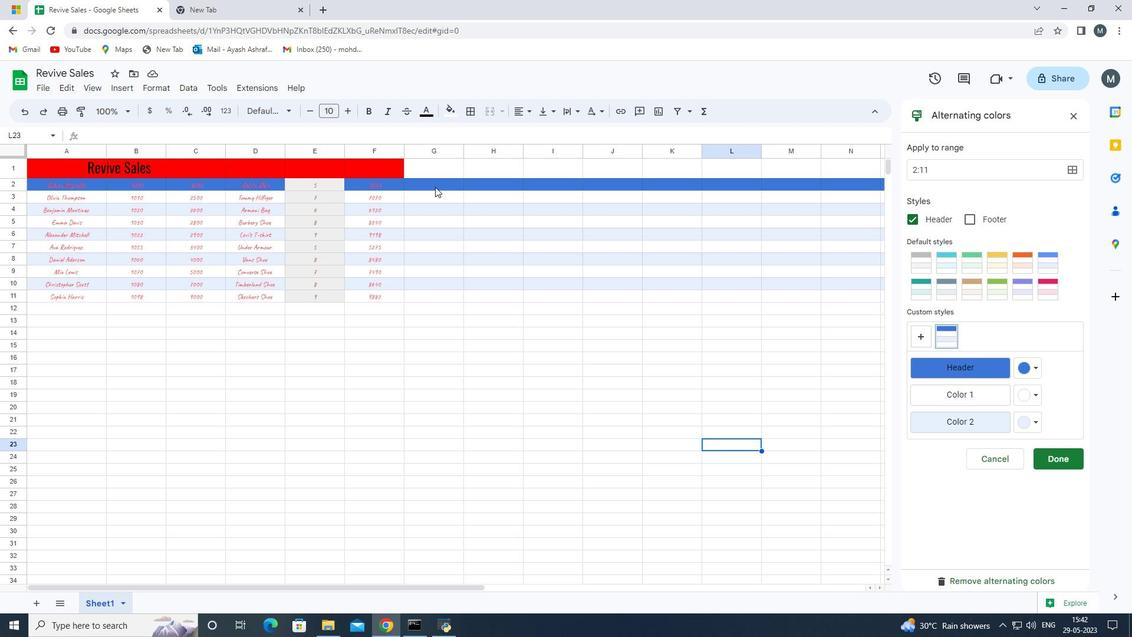 
Action: Key pressed <Key.shift_r><Key.down><Key.down><Key.down><Key.down><Key.down><Key.down><Key.down><Key.down><Key.down><Key.down><Key.down><Key.down><Key.down><Key.shift_r><Key.up><Key.up><Key.up><Key.up><Key.shift_r><Key.right><Key.right><Key.right><Key.right><Key.right><Key.right><Key.right><Key.right><Key.right><Key.right><Key.right><Key.right><Key.right><Key.right><Key.right><Key.right><Key.right><Key.right>
Screenshot: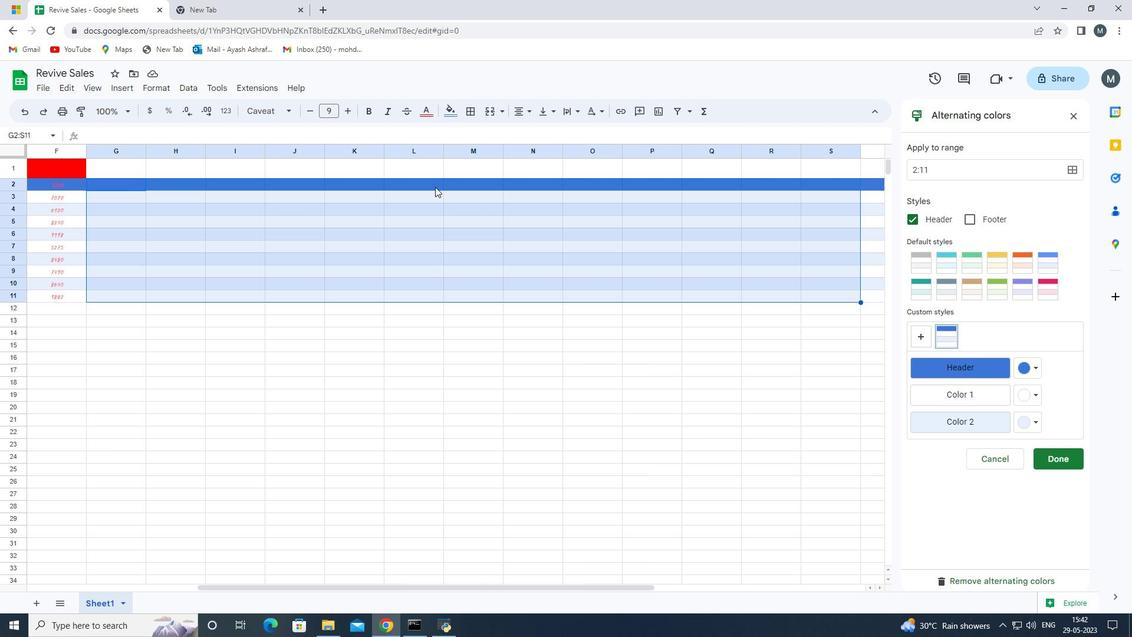 
Action: Mouse moved to (441, 243)
Screenshot: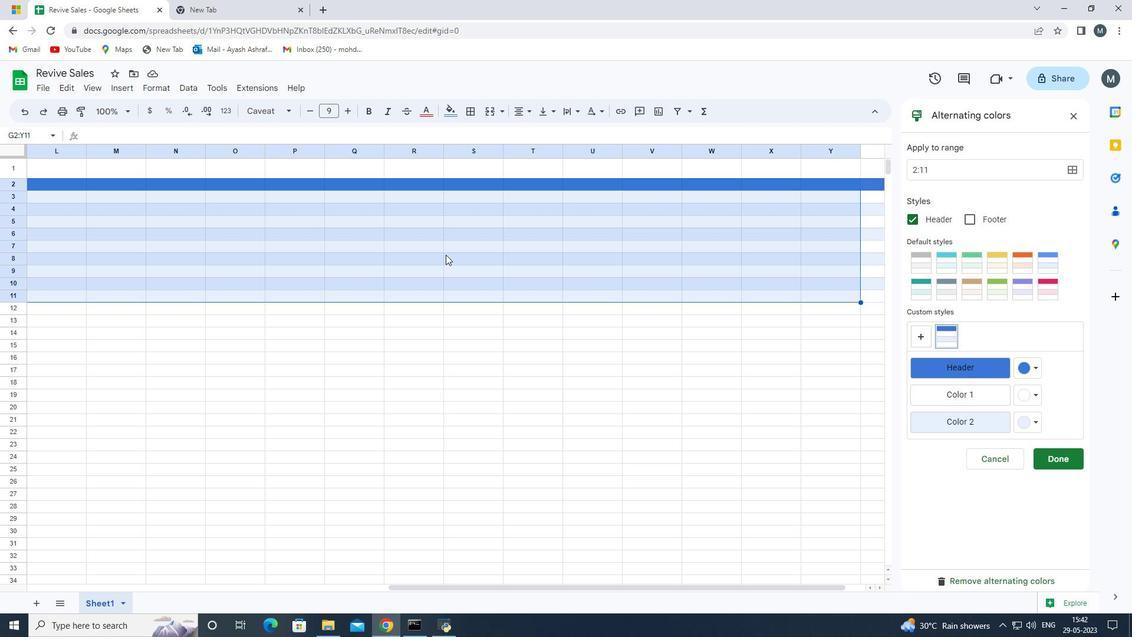 
Action: Mouse pressed right at (441, 243)
Screenshot: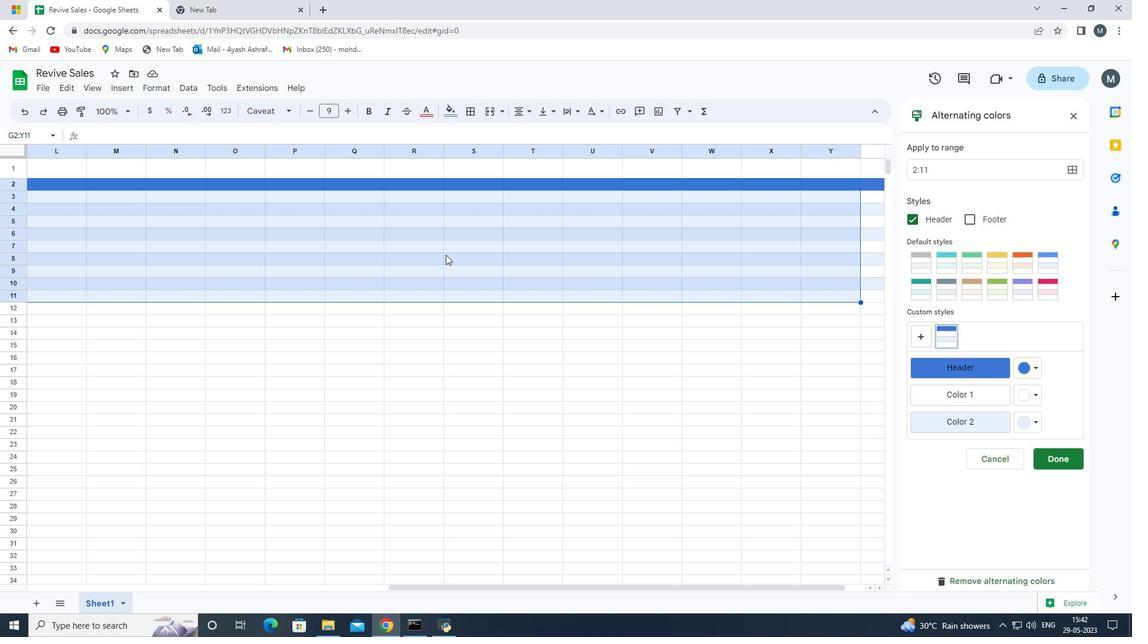 
Action: Mouse moved to (507, 400)
Screenshot: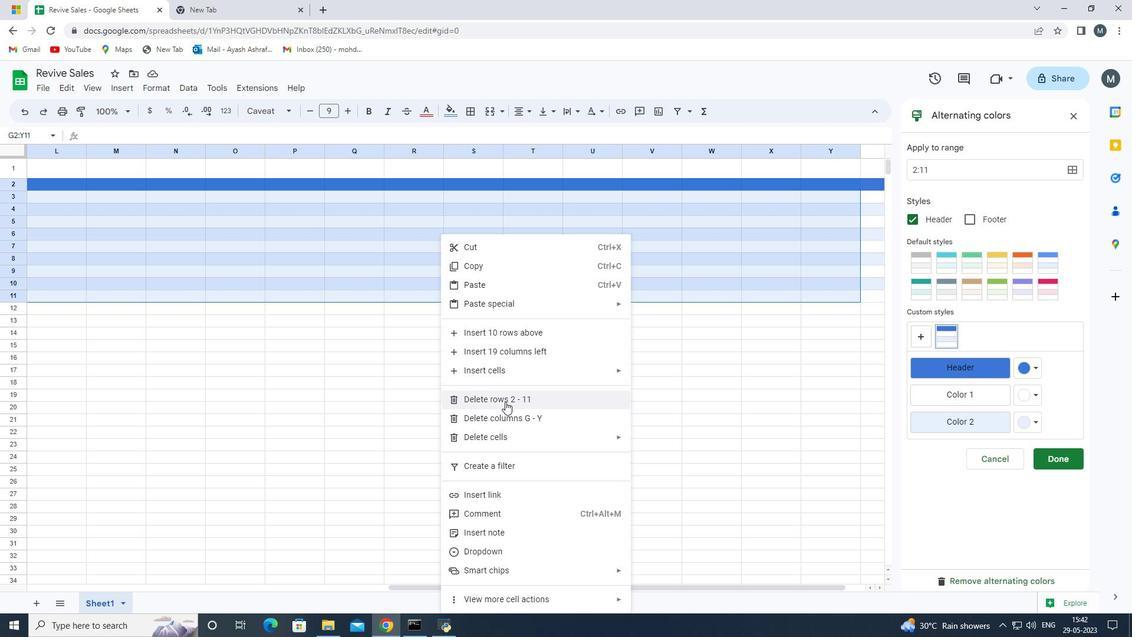 
Action: Mouse pressed left at (507, 400)
Screenshot: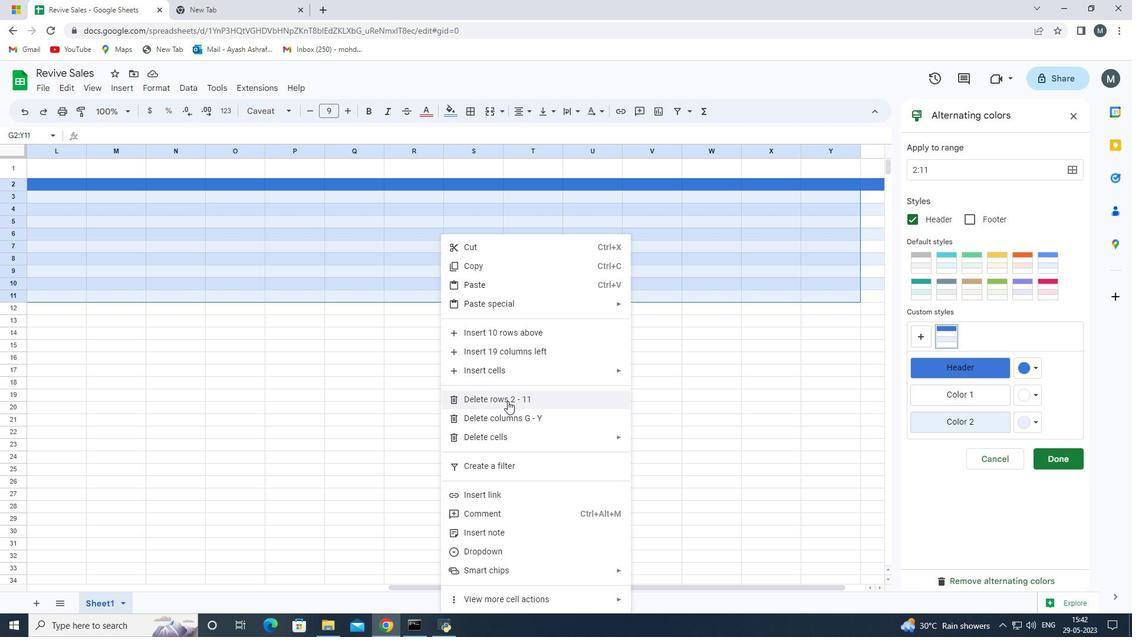 
Action: Mouse moved to (289, 433)
Screenshot: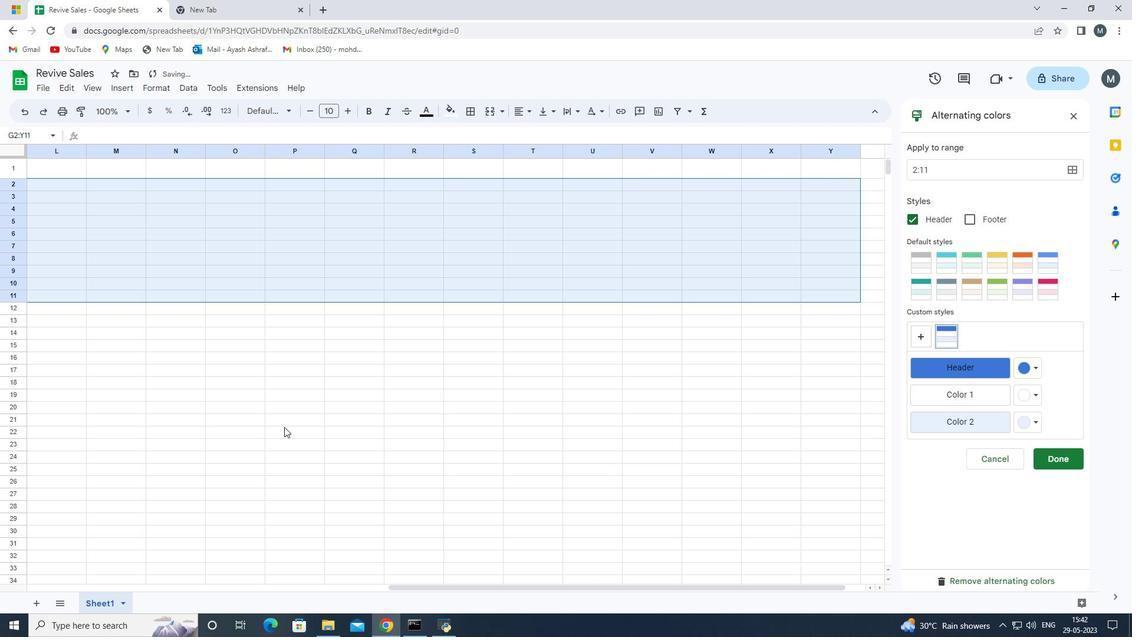 
Action: Mouse pressed left at (289, 433)
Screenshot: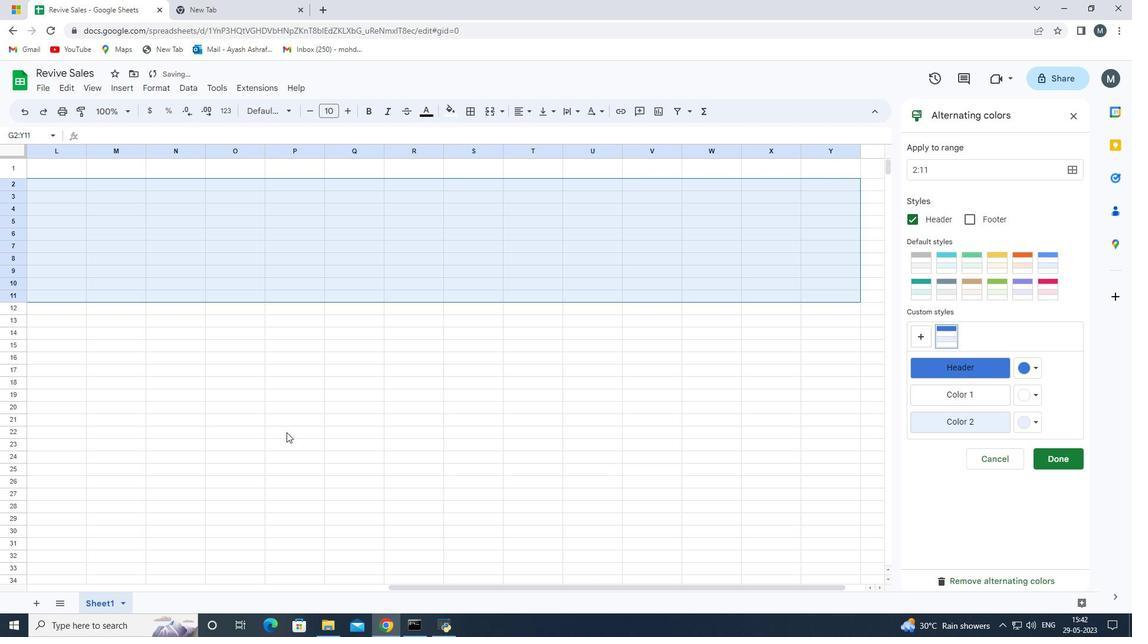 
Action: Mouse moved to (289, 432)
Screenshot: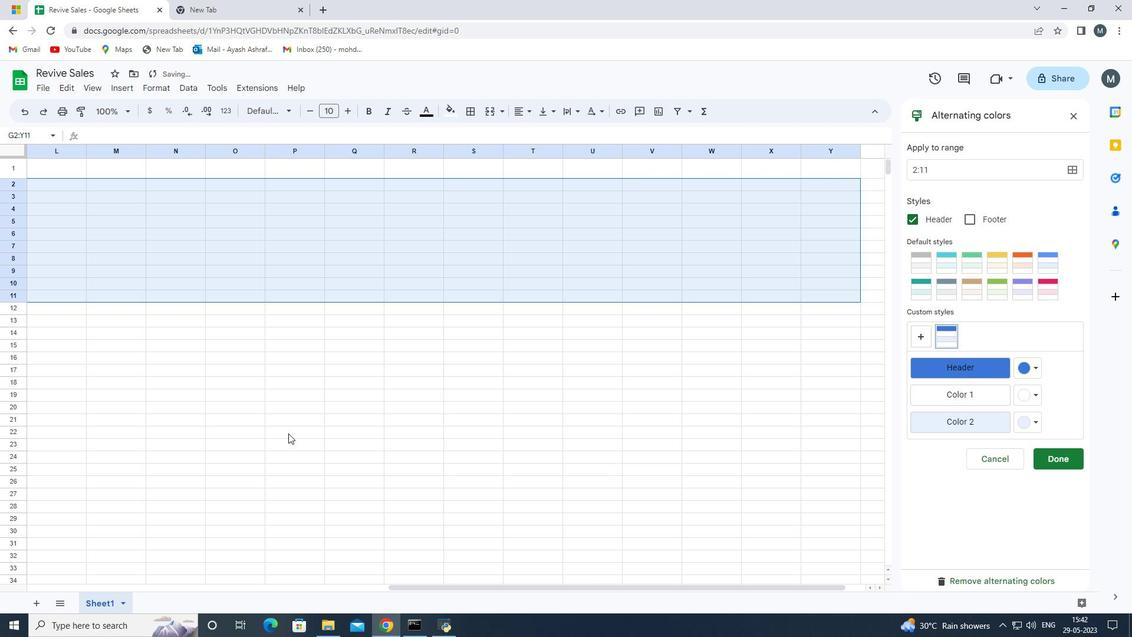 
Action: Key pressed <Key.left><Key.left><Key.left><Key.left><Key.left><Key.left><Key.left><Key.left><Key.left><Key.left><Key.left><Key.left><Key.left><Key.left><Key.left><Key.left><Key.left><Key.left><Key.left><Key.left><Key.left><Key.left><Key.left><Key.left><Key.left><Key.left><Key.left><Key.left><Key.left><Key.left><Key.left><Key.left><Key.left><Key.left><Key.left><Key.left><Key.left>ctrl+Z
Screenshot: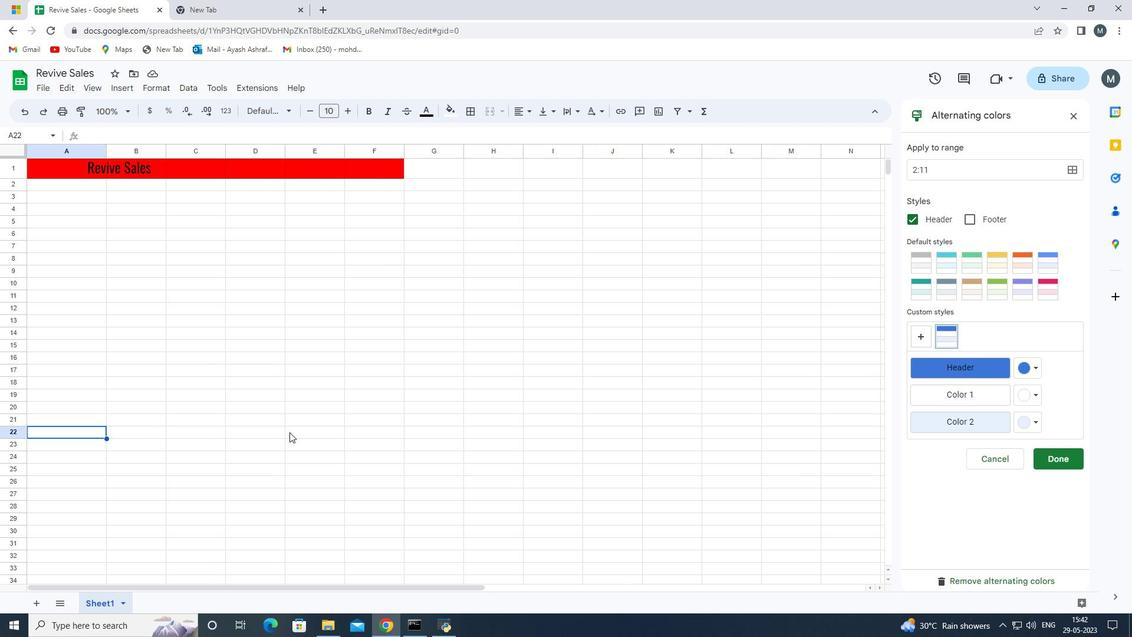 
Action: Mouse moved to (551, 417)
Screenshot: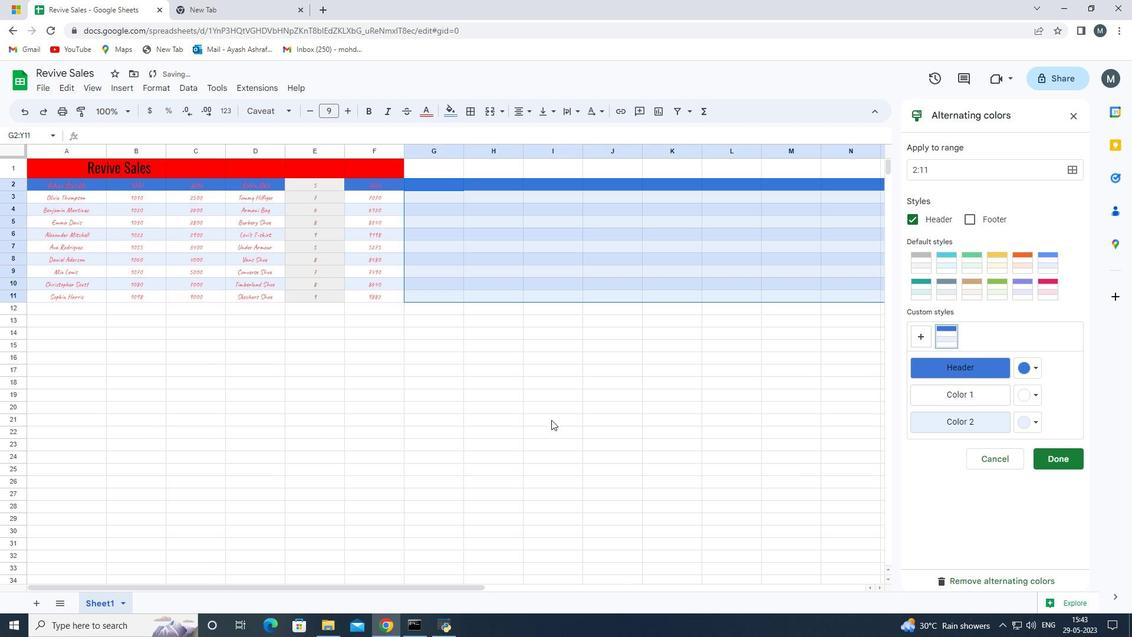 
Action: Mouse pressed left at (551, 417)
Screenshot: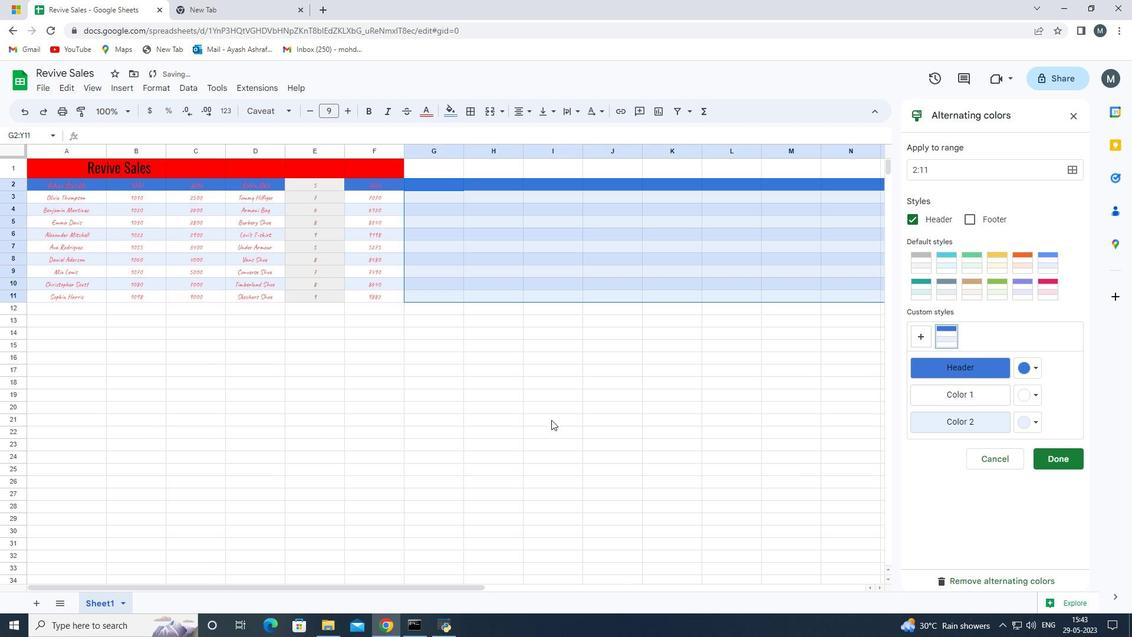 
Action: Mouse moved to (428, 179)
Screenshot: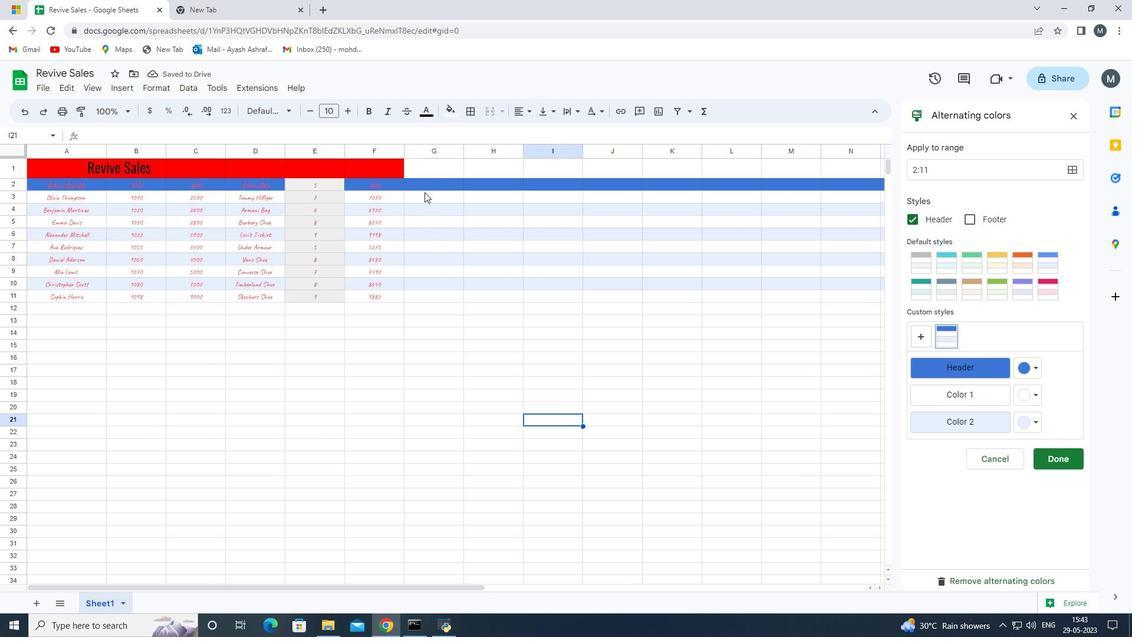 
Action: Mouse pressed left at (428, 179)
Screenshot: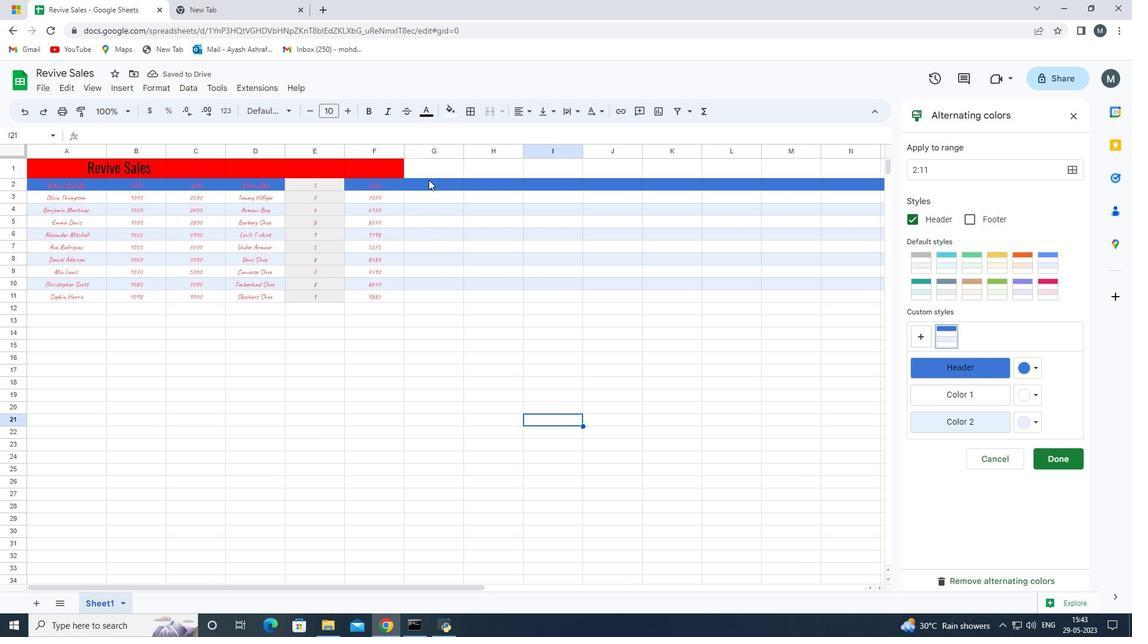
Action: Mouse moved to (428, 182)
Screenshot: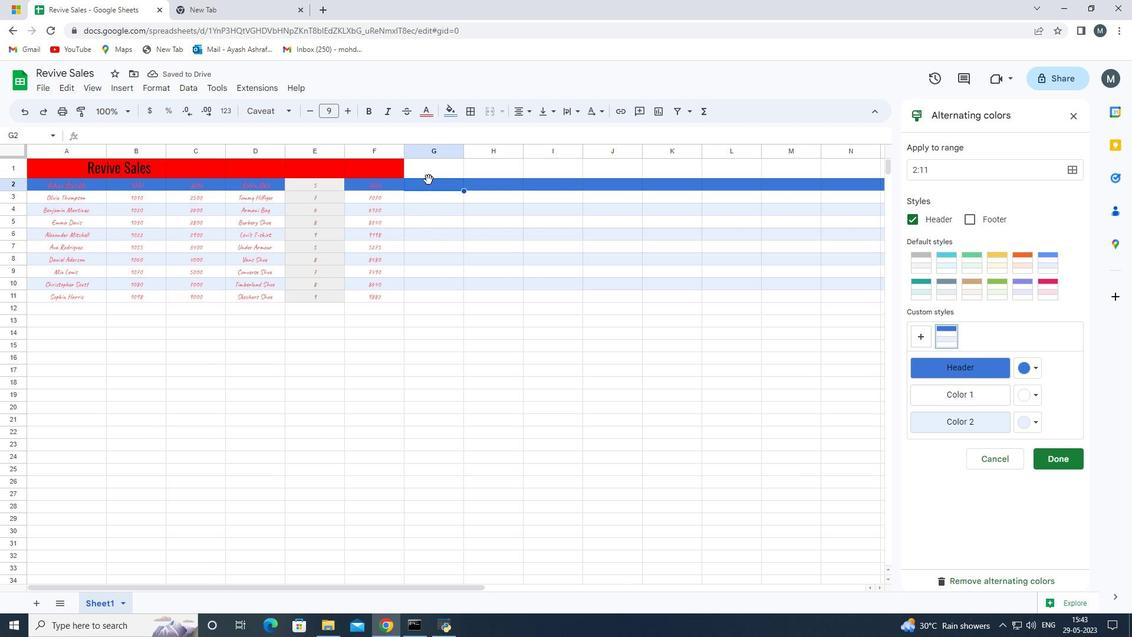 
Action: Key pressed <Key.shift_r><Key.down><Key.down><Key.down><Key.down><Key.down><Key.down><Key.down><Key.down><Key.right><Key.right><Key.right><Key.right><Key.right><Key.right><Key.right><Key.right><Key.right><Key.right><Key.right><Key.right><Key.right>
Screenshot: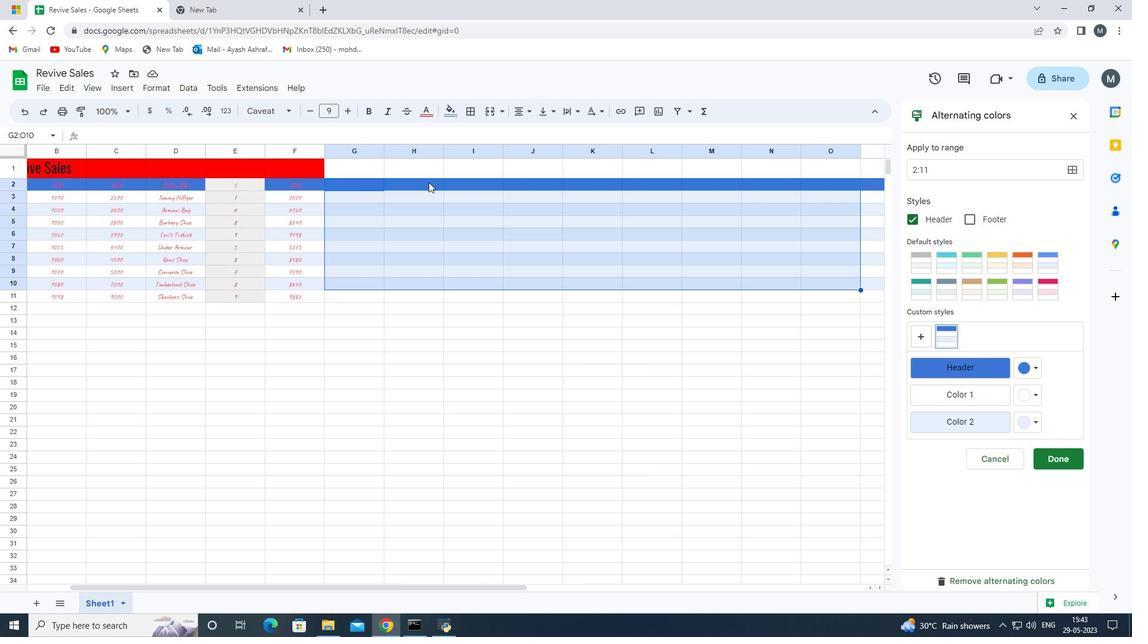 
Action: Mouse moved to (458, 113)
Screenshot: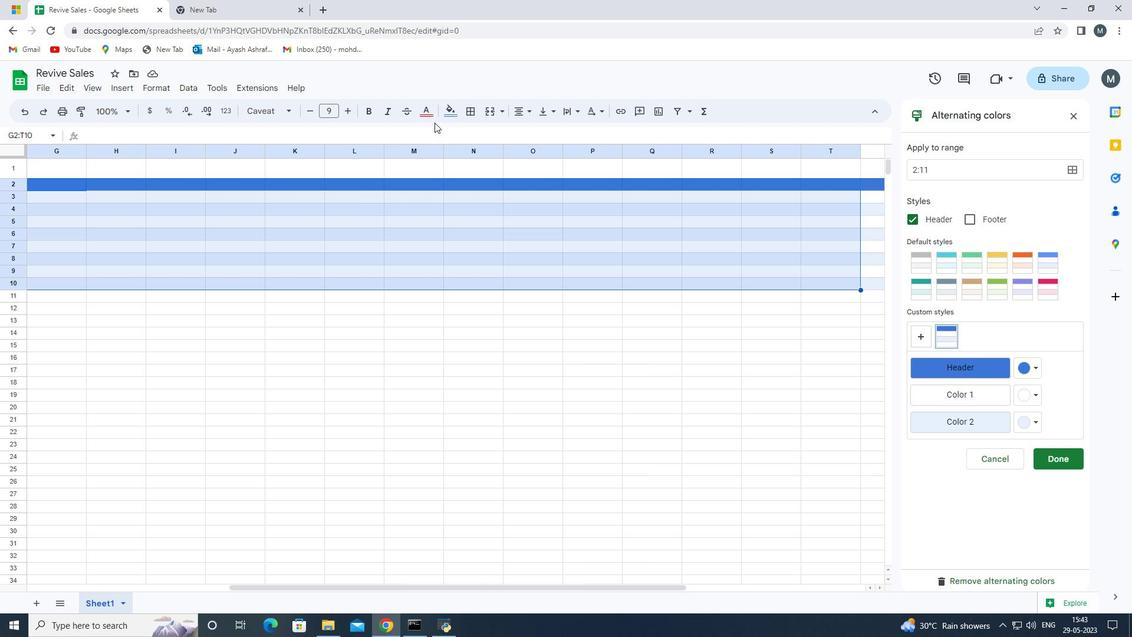 
Action: Mouse pressed left at (458, 113)
Screenshot: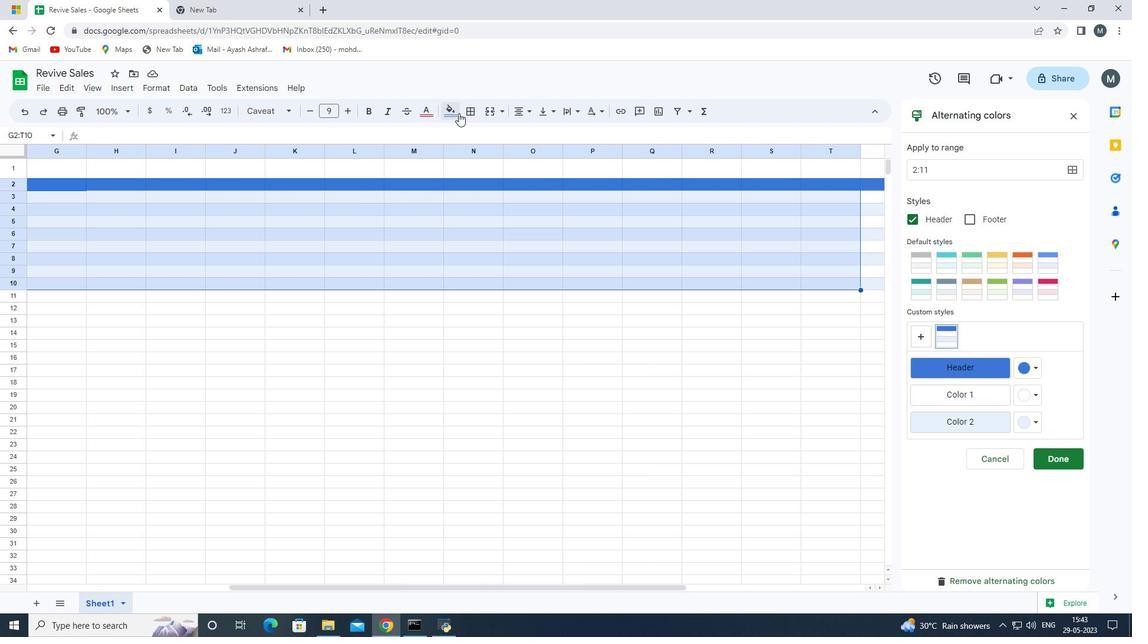 
Action: Mouse moved to (569, 153)
Screenshot: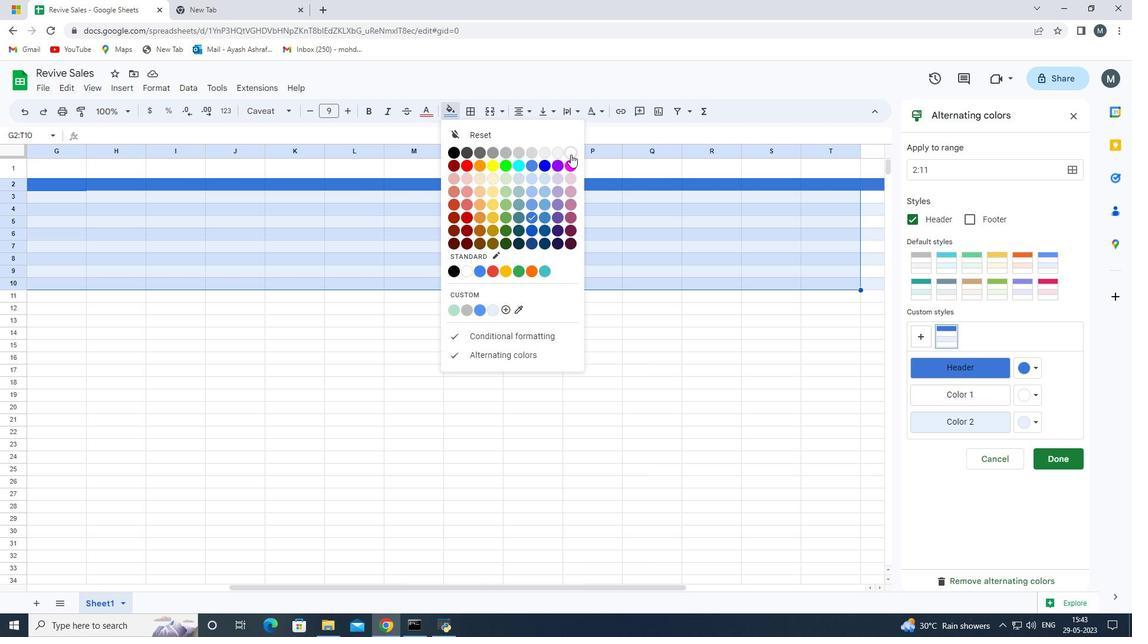 
Action: Mouse pressed left at (569, 153)
Screenshot: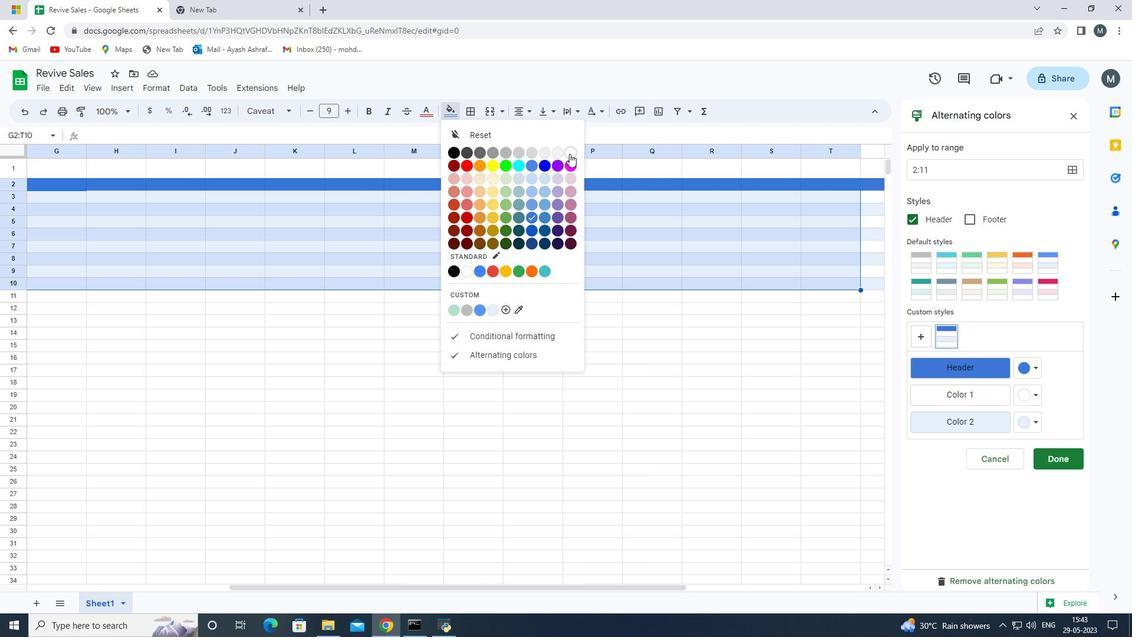 
Action: Mouse moved to (297, 435)
Screenshot: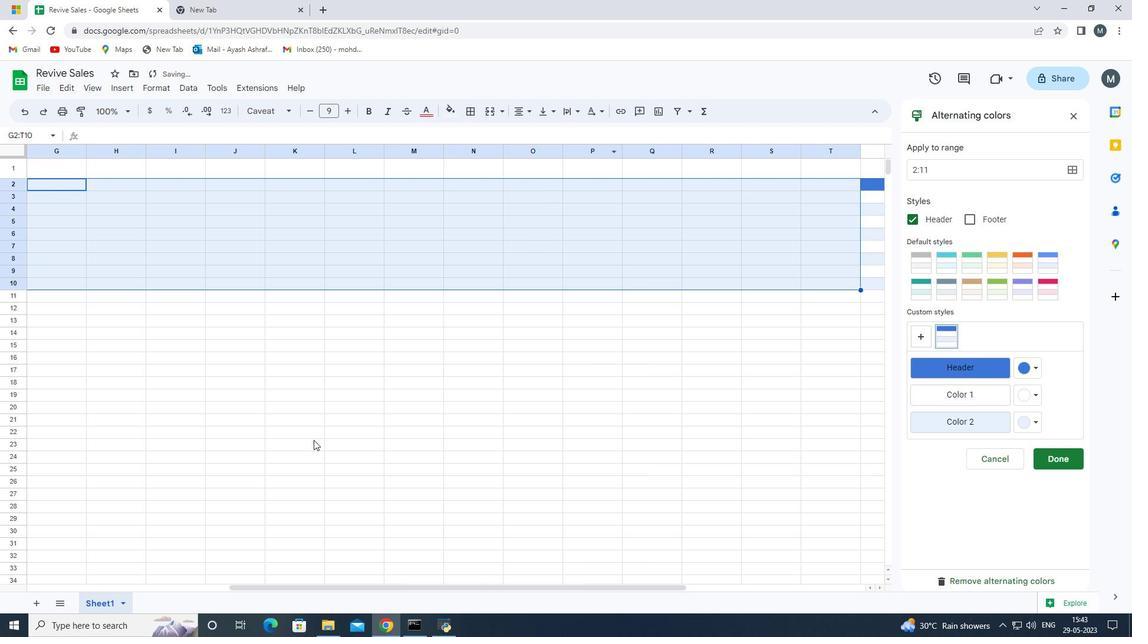 
Action: Mouse pressed left at (297, 435)
Screenshot: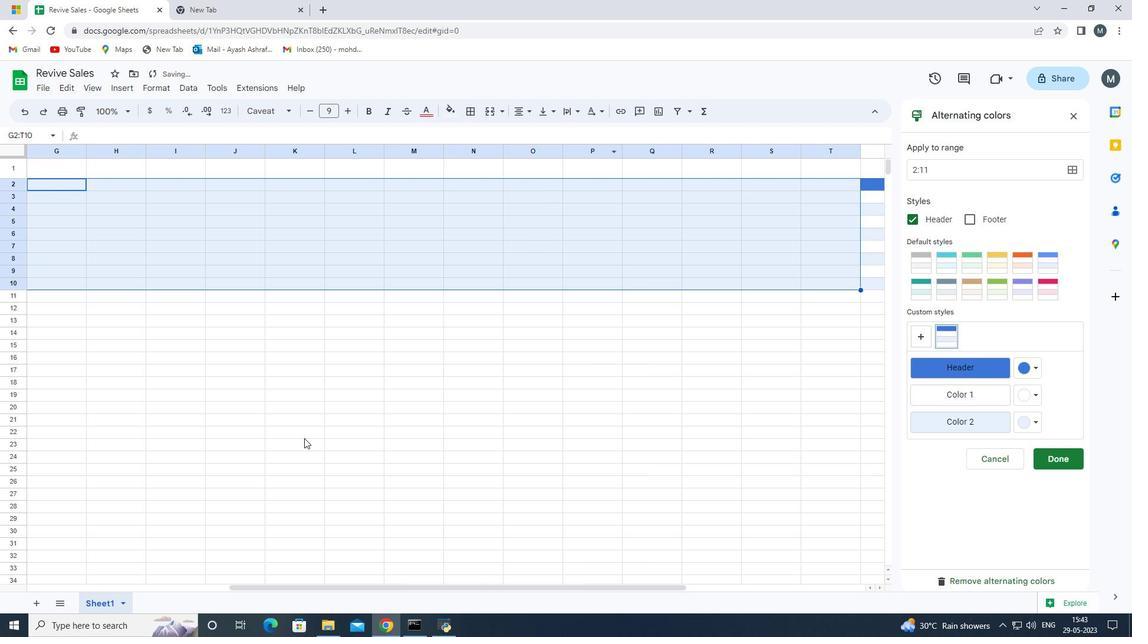 
Action: Mouse moved to (261, 420)
Screenshot: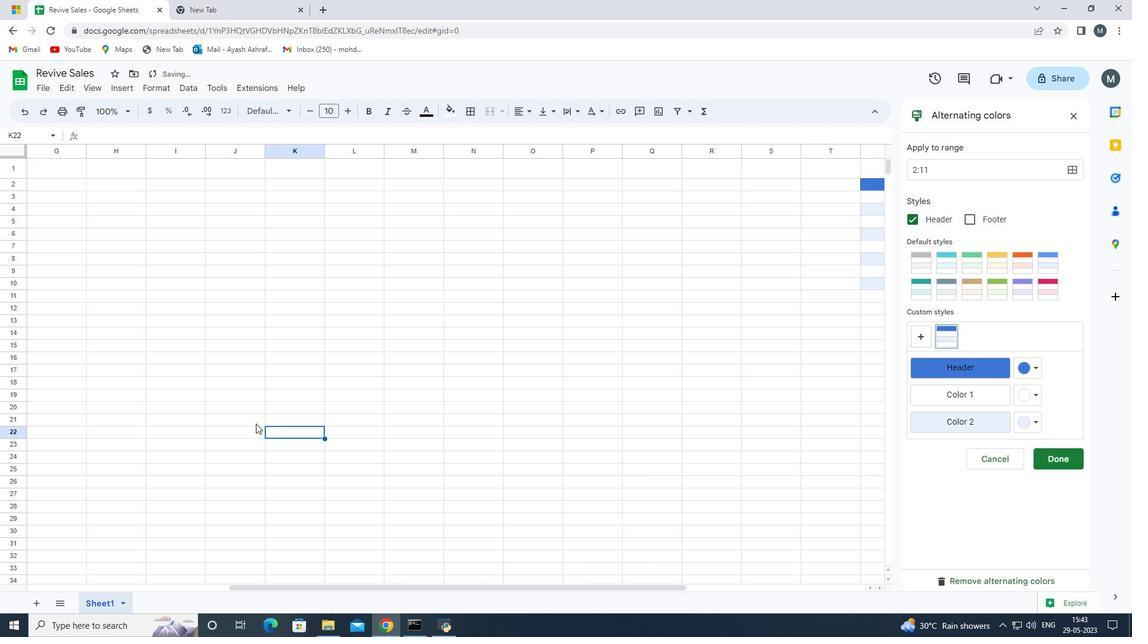 
Action: Key pressed <Key.left><Key.left><Key.left><Key.left><Key.left><Key.left><Key.left><Key.left><Key.left><Key.left><Key.left><Key.left><Key.left><Key.left><Key.left><Key.left>
Screenshot: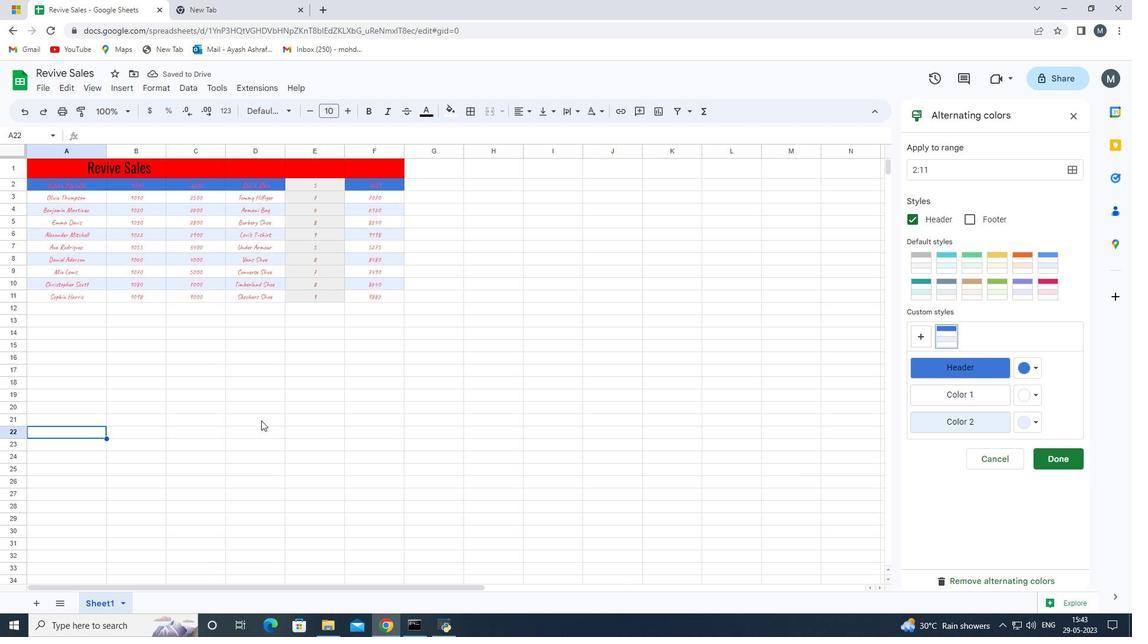 
Action: Mouse moved to (281, 416)
Screenshot: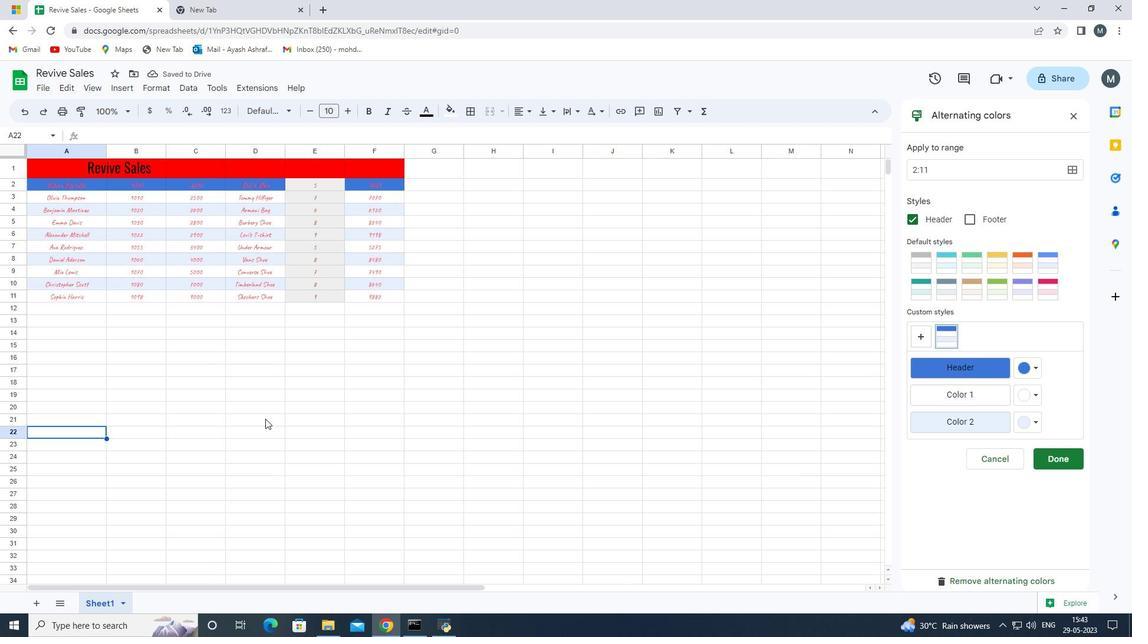 
